 Task: Look for space in Kindu, Democratic Republic of the Congo from 15th June, 2023 to 21st June, 2023 for 5 adults in price range Rs.14000 to Rs.25000. Place can be entire place with 3 bedrooms having 3 beds and 3 bathrooms. Property type can be house, flat, guest house. Booking option can be shelf check-in. Required host language is English.
Action: Mouse moved to (474, 92)
Screenshot: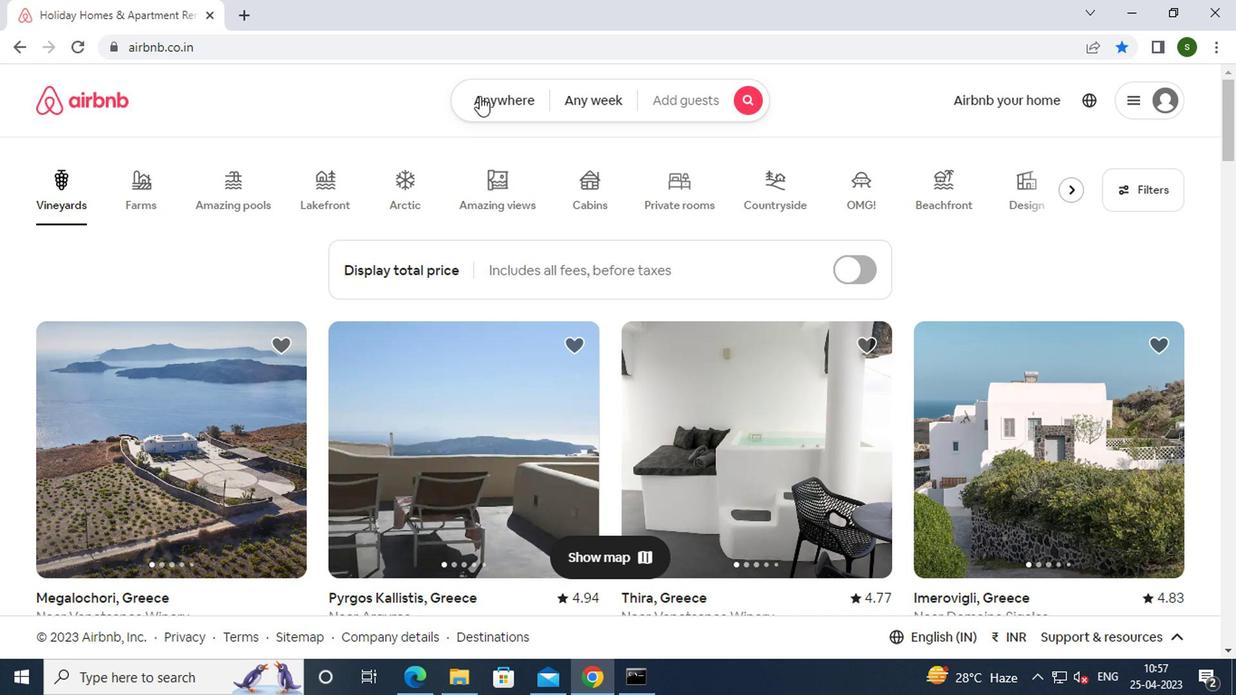 
Action: Mouse pressed left at (474, 92)
Screenshot: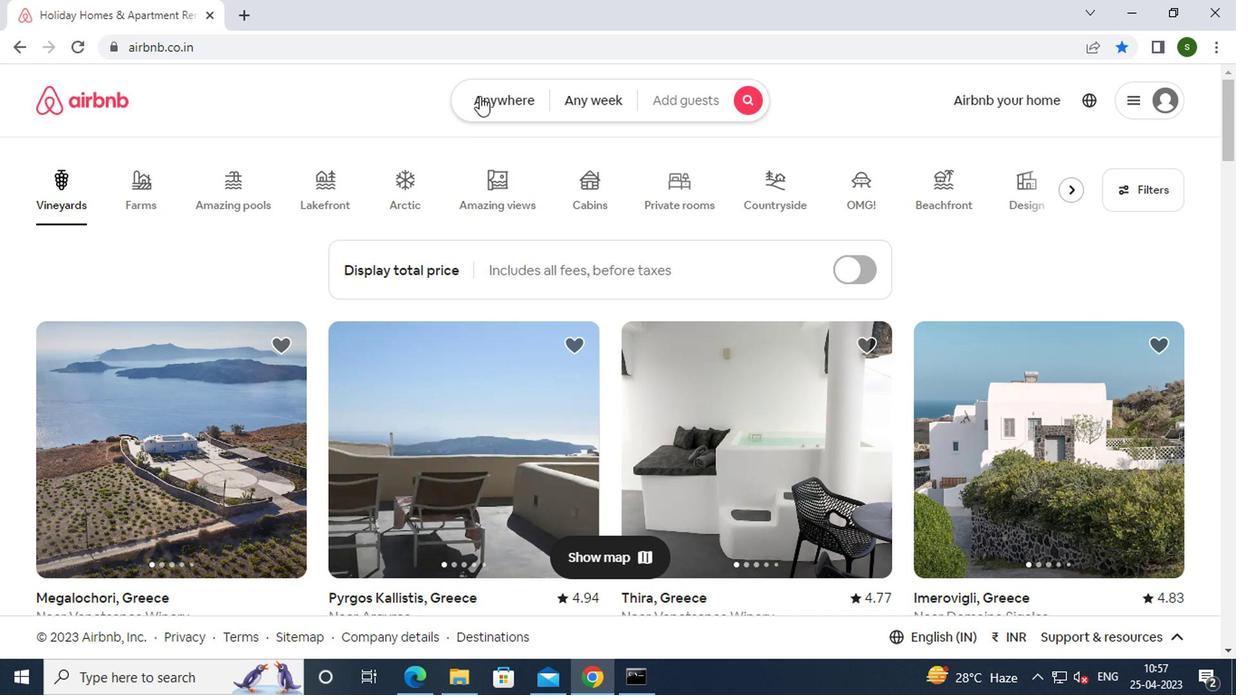 
Action: Mouse moved to (325, 177)
Screenshot: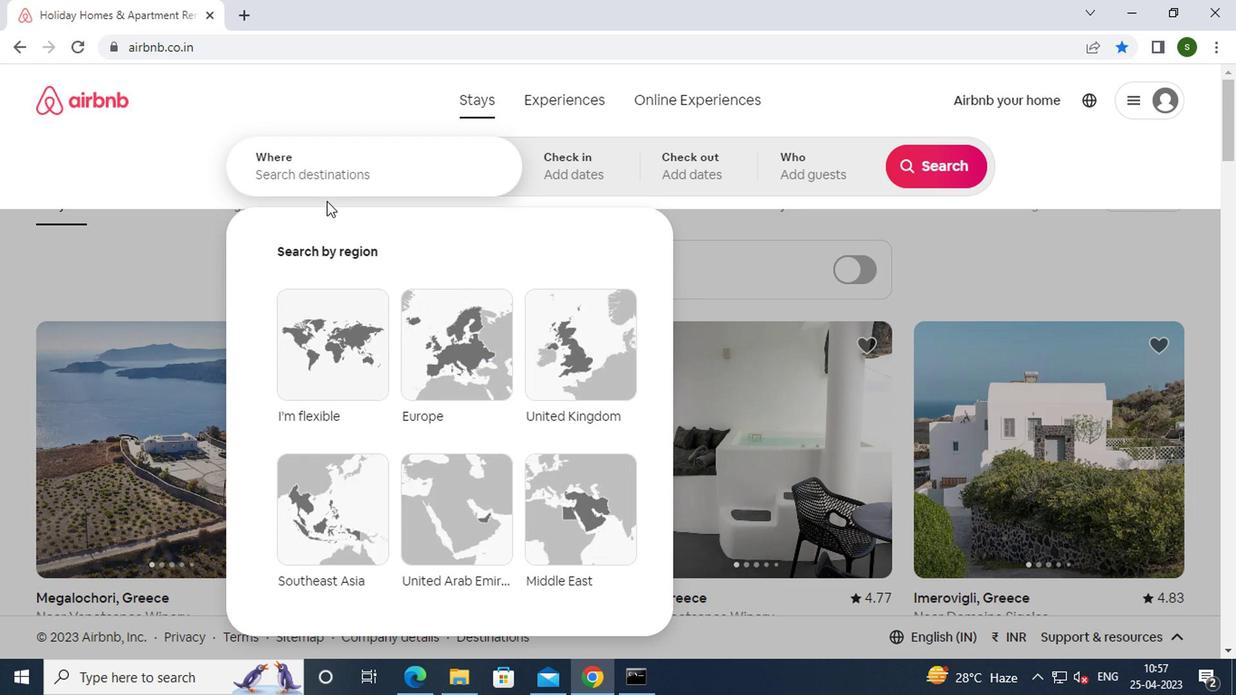 
Action: Mouse pressed left at (325, 177)
Screenshot: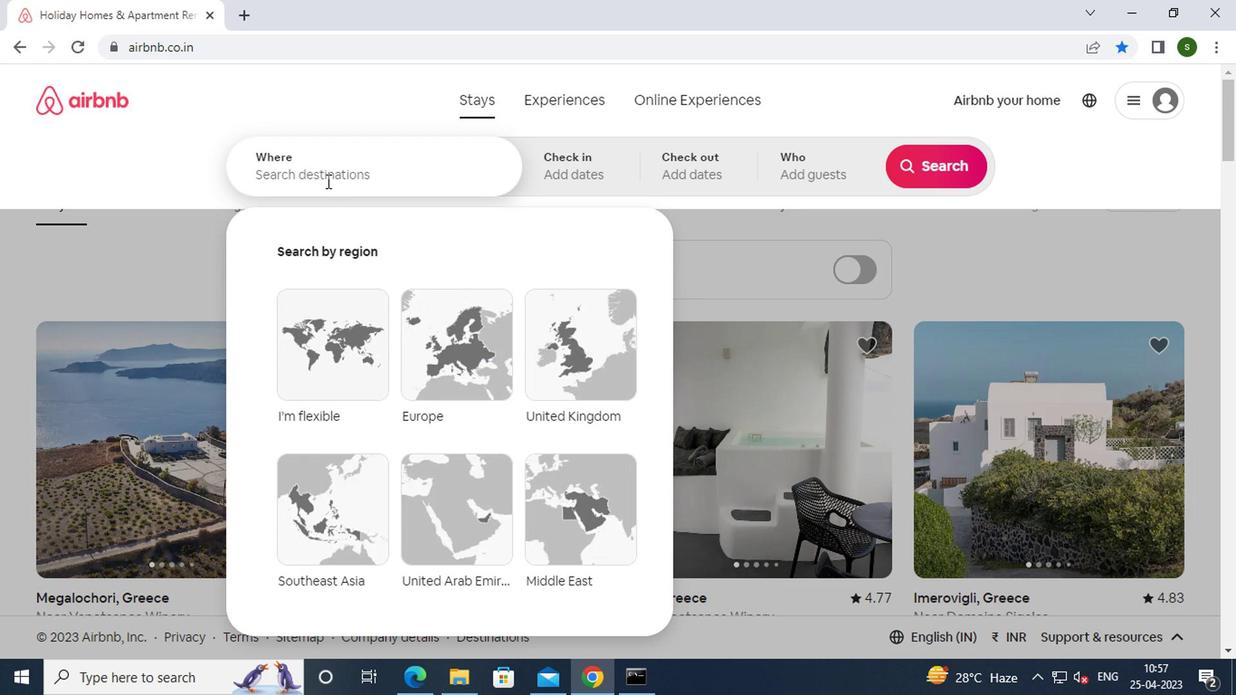 
Action: Key pressed k<Key.caps_lock>indu,
Screenshot: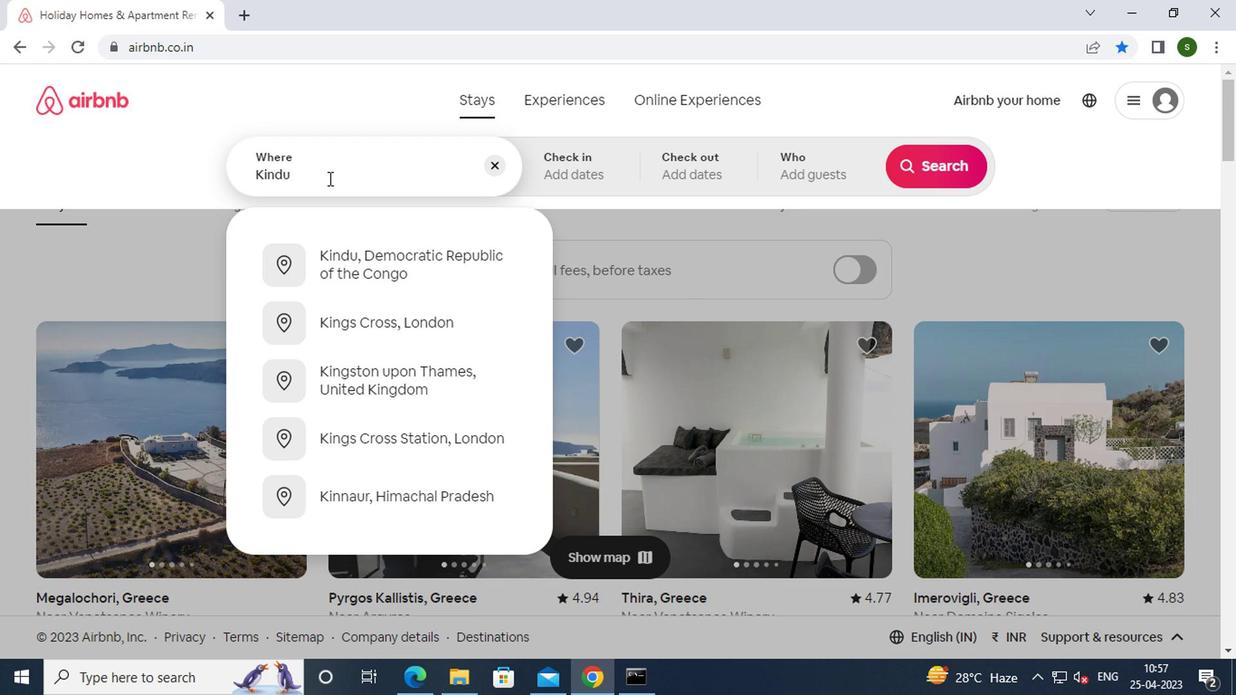 
Action: Mouse moved to (354, 266)
Screenshot: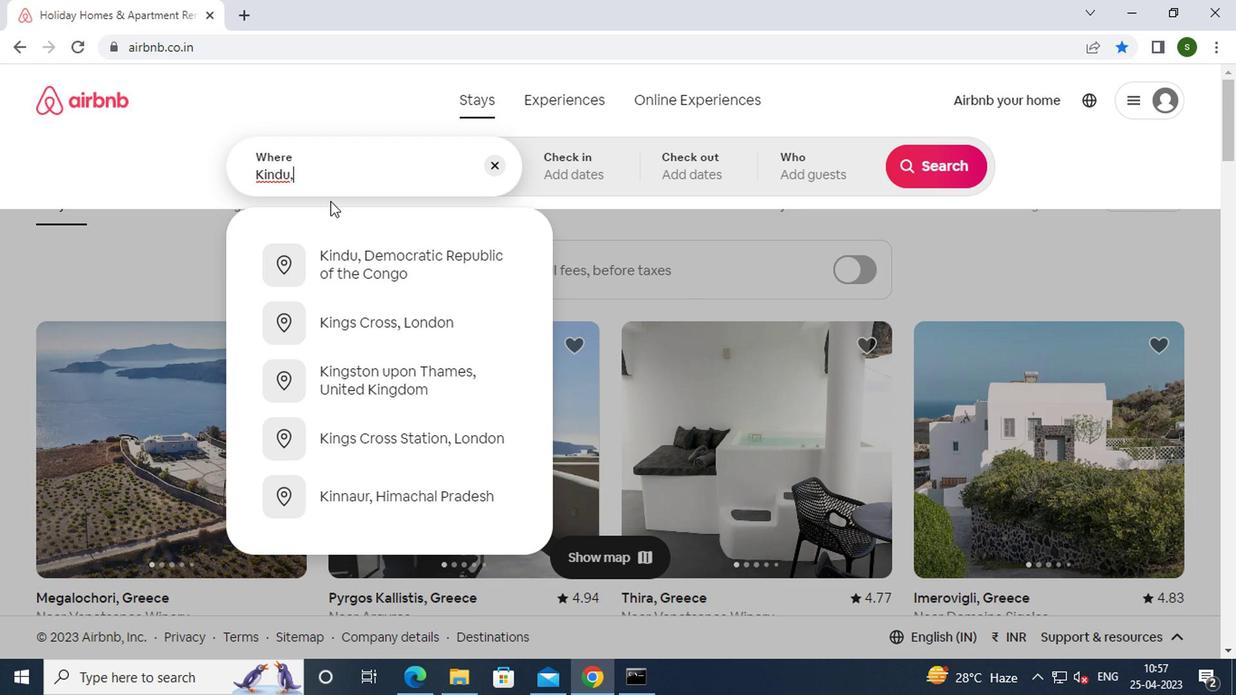 
Action: Mouse pressed left at (354, 266)
Screenshot: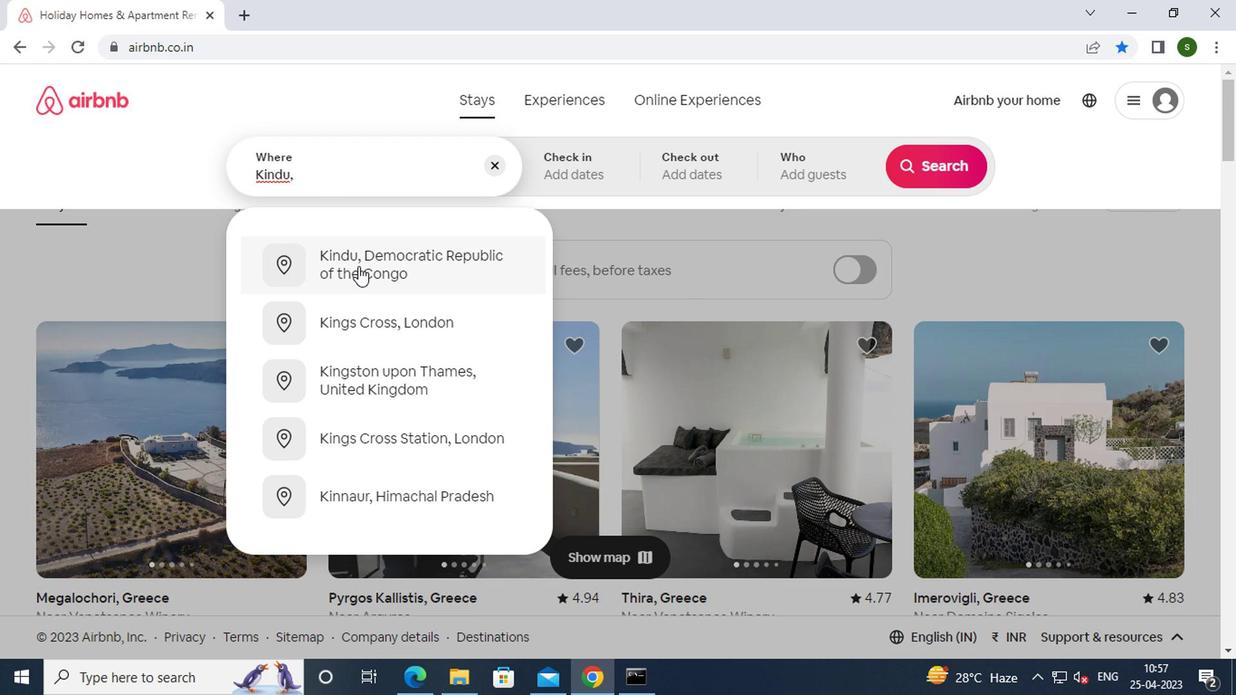 
Action: Mouse moved to (924, 308)
Screenshot: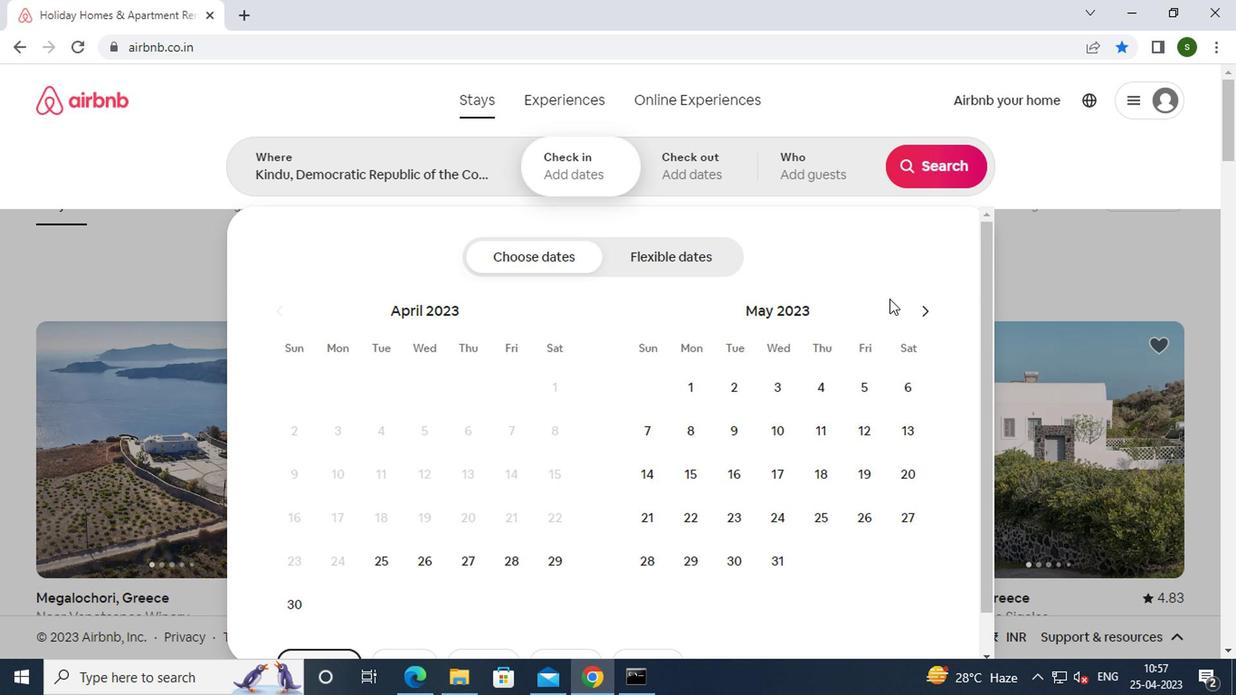 
Action: Mouse pressed left at (924, 308)
Screenshot: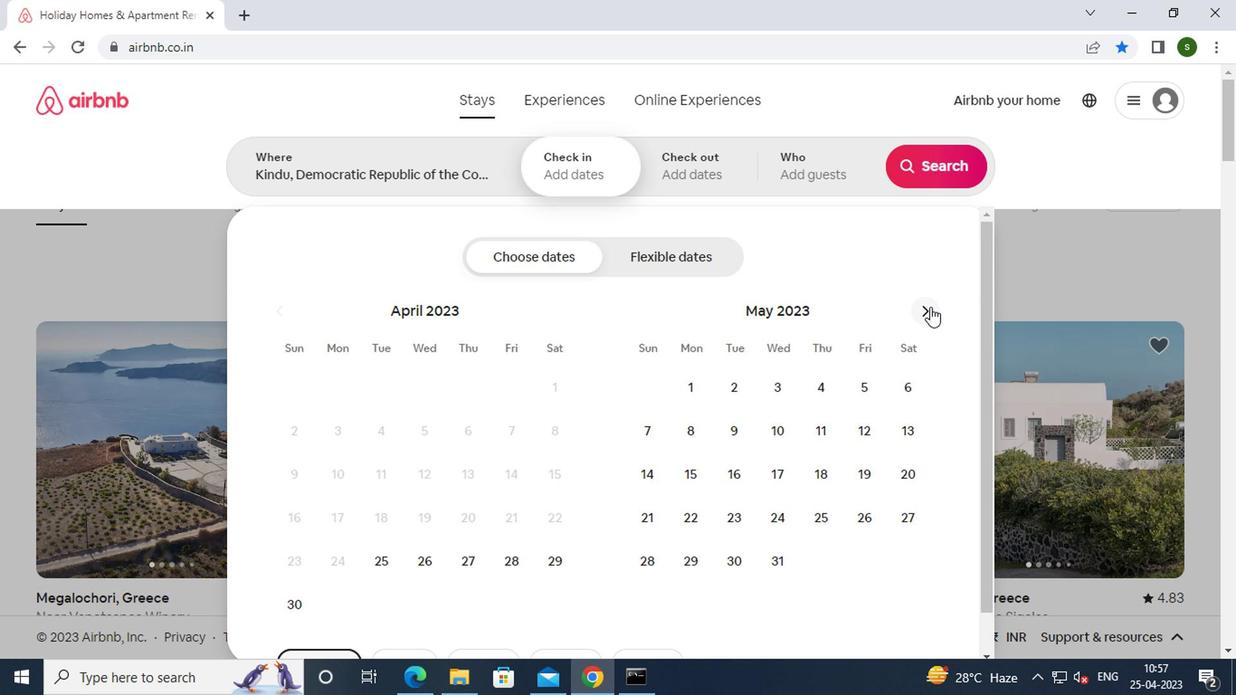 
Action: Mouse pressed left at (924, 308)
Screenshot: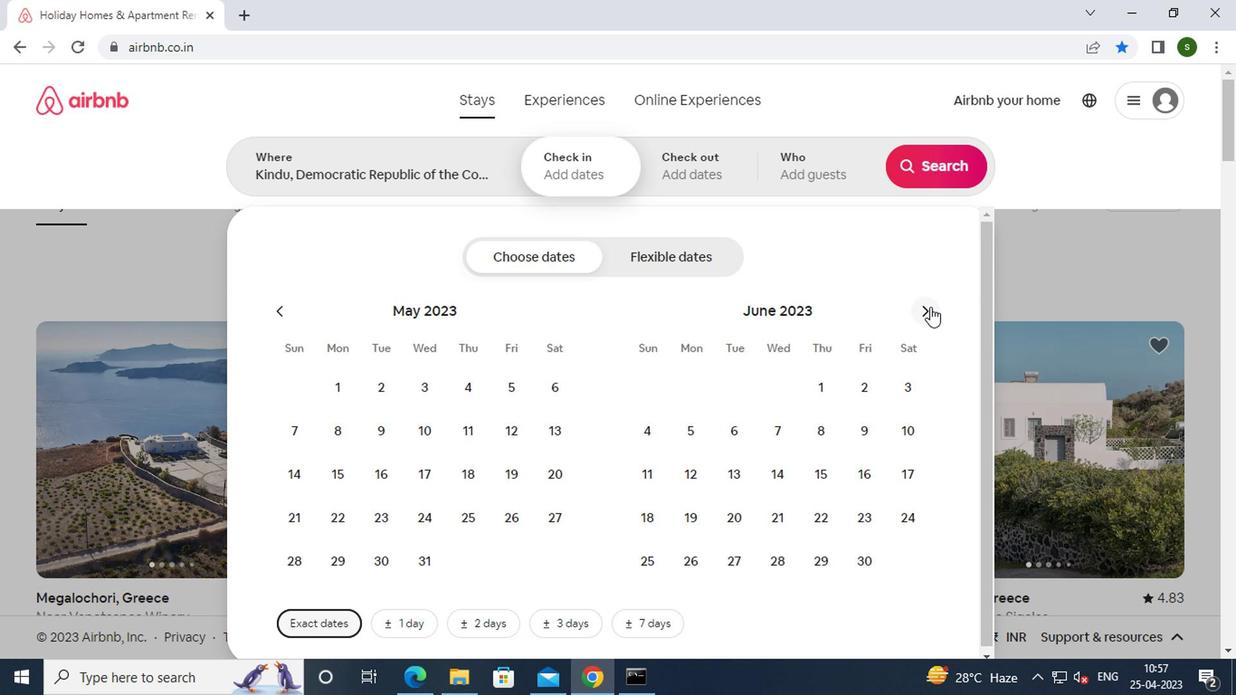 
Action: Mouse moved to (465, 473)
Screenshot: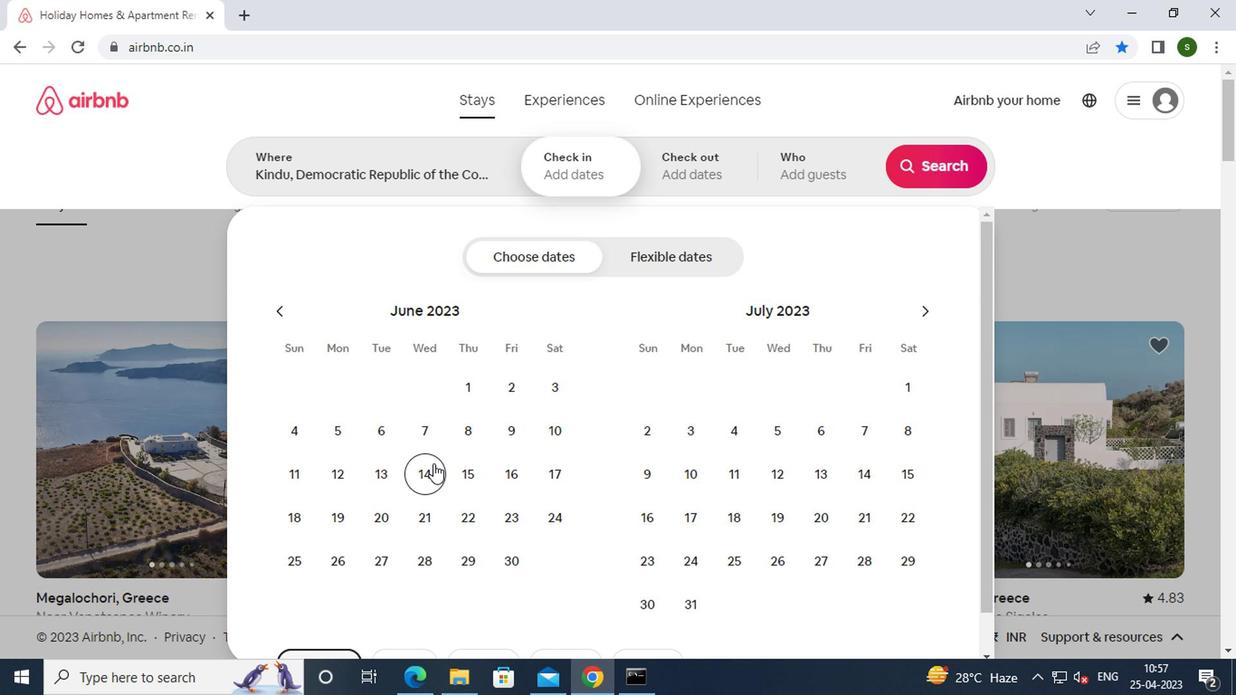 
Action: Mouse pressed left at (465, 473)
Screenshot: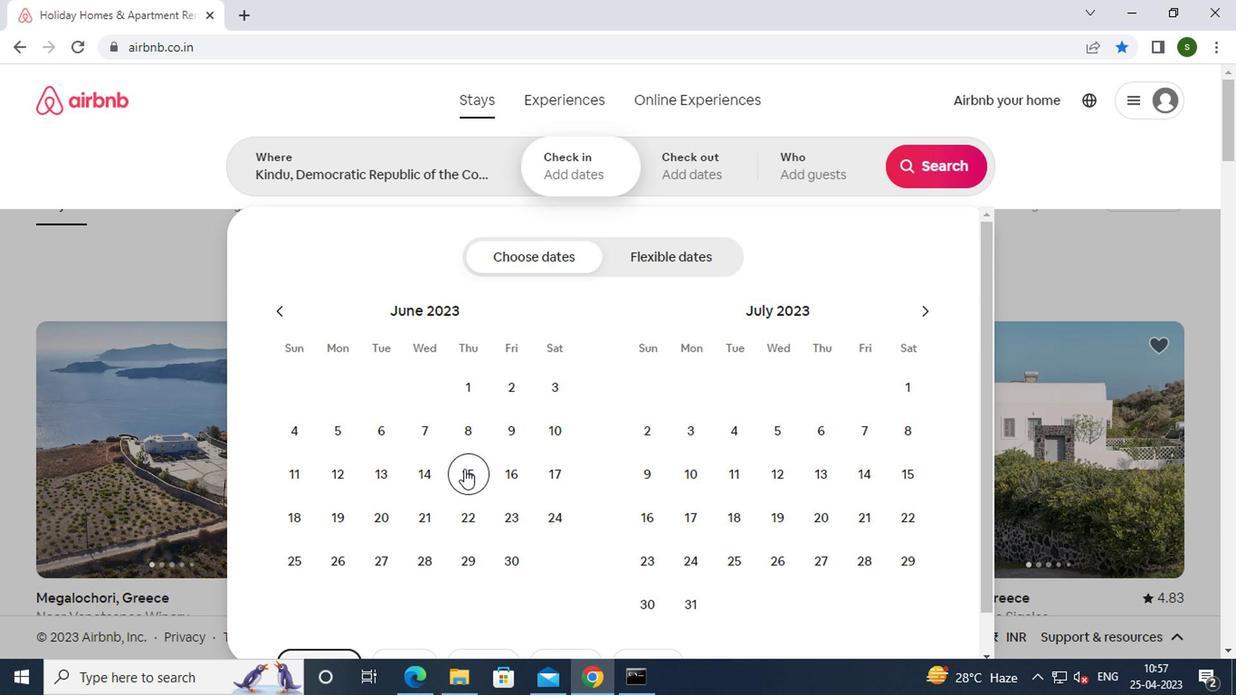 
Action: Mouse moved to (425, 521)
Screenshot: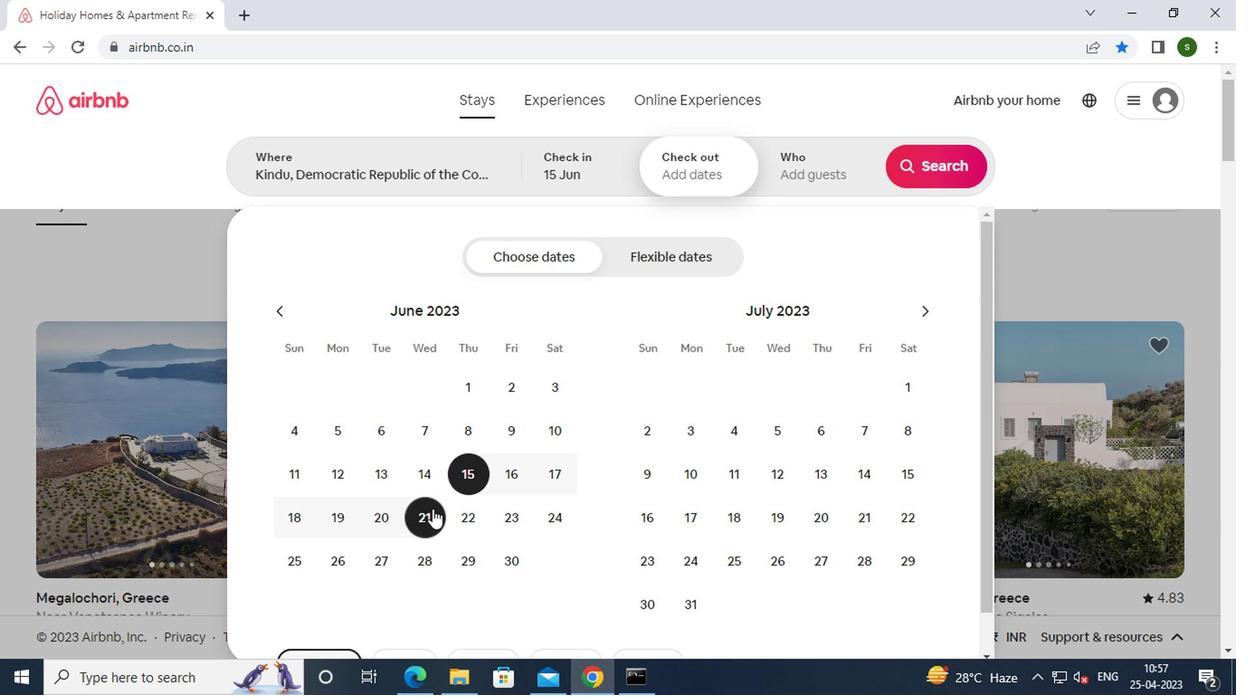 
Action: Mouse pressed left at (425, 521)
Screenshot: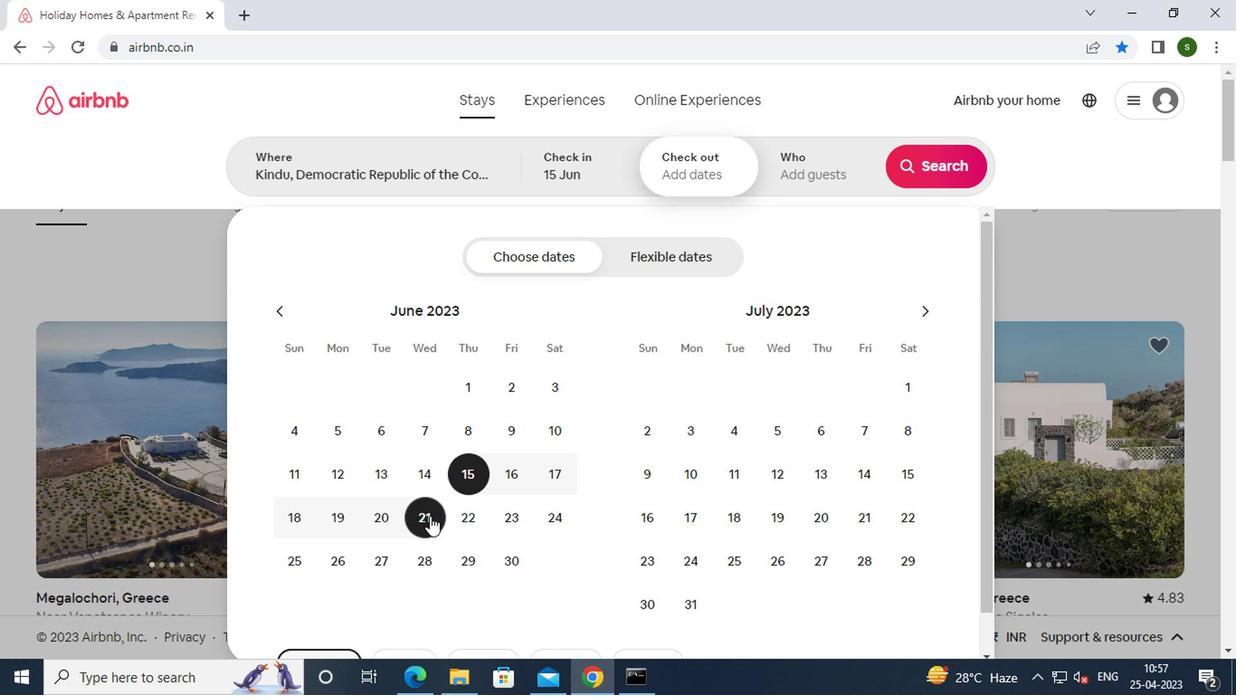 
Action: Mouse moved to (824, 174)
Screenshot: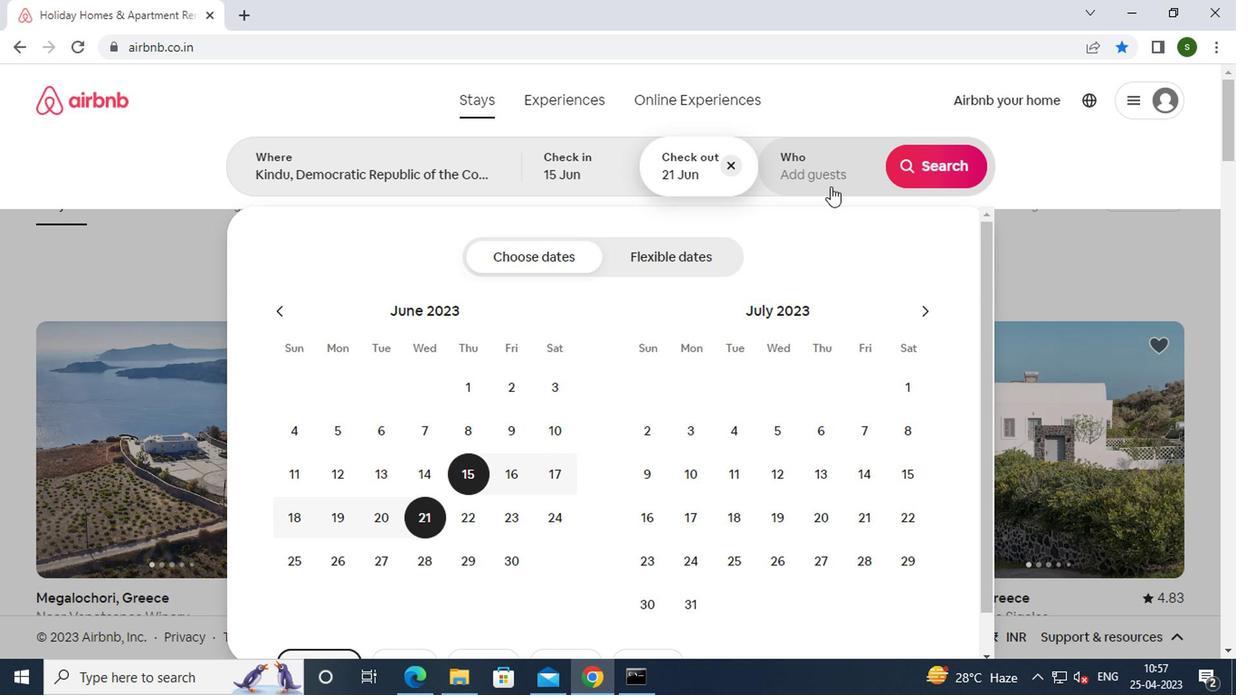 
Action: Mouse pressed left at (824, 174)
Screenshot: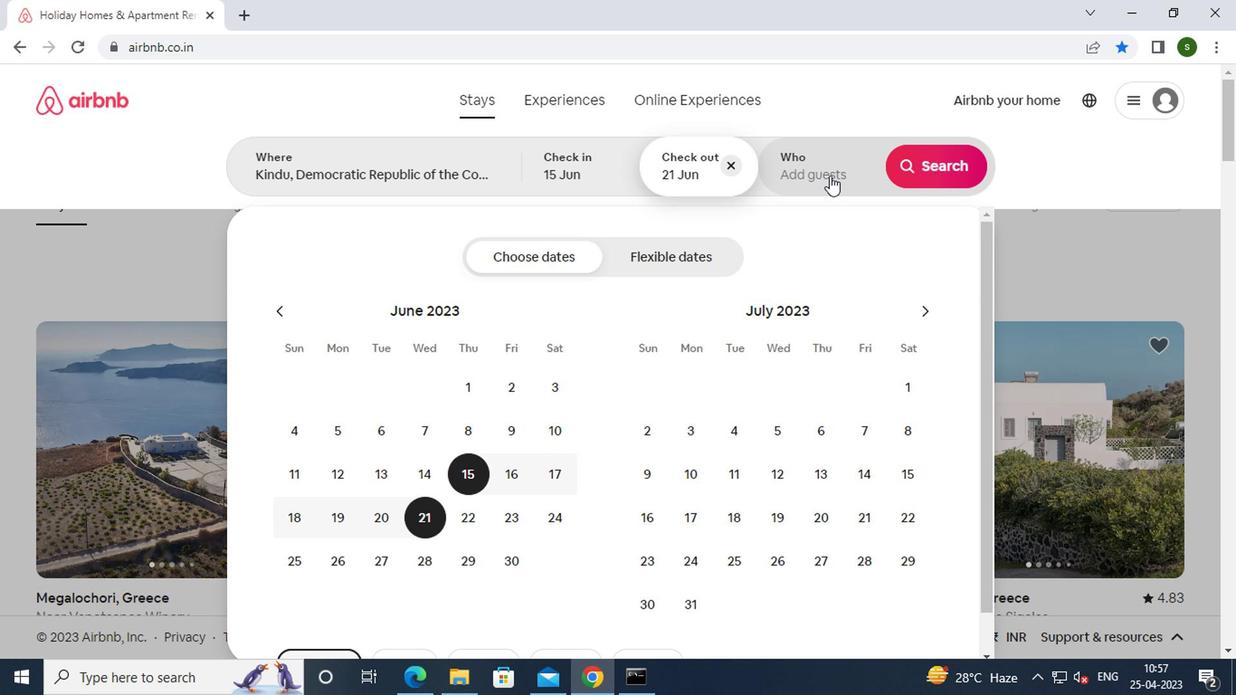 
Action: Mouse moved to (931, 257)
Screenshot: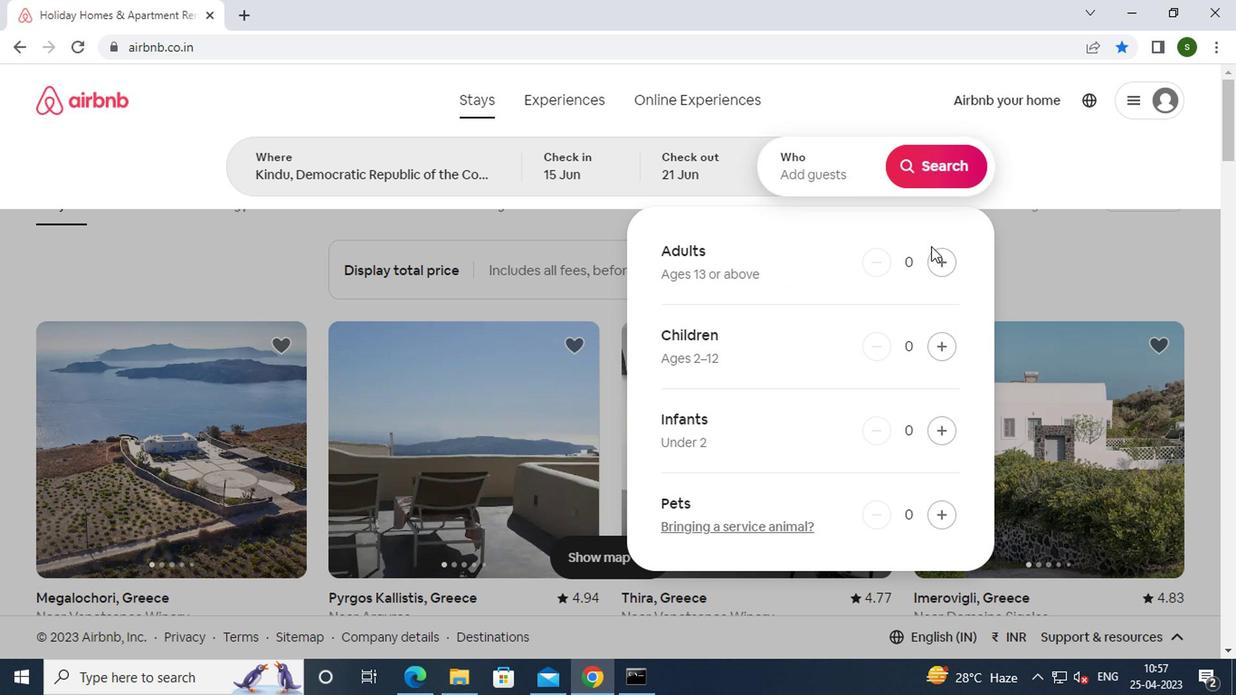 
Action: Mouse pressed left at (931, 257)
Screenshot: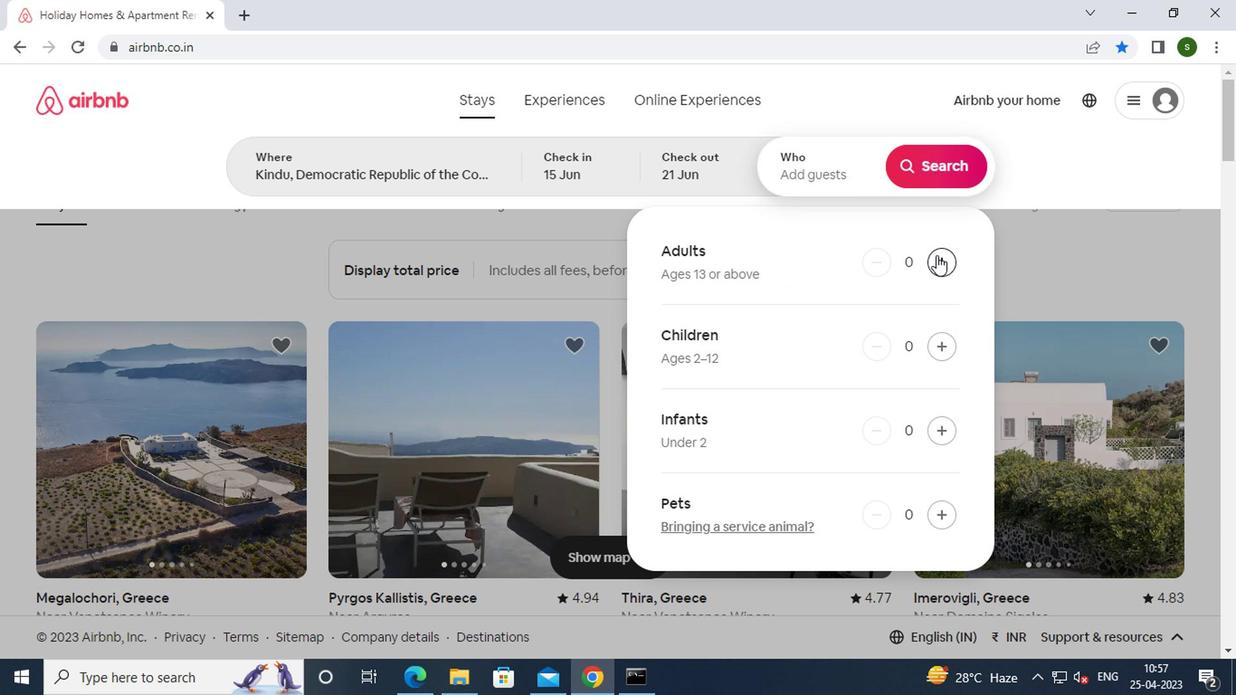 
Action: Mouse pressed left at (931, 257)
Screenshot: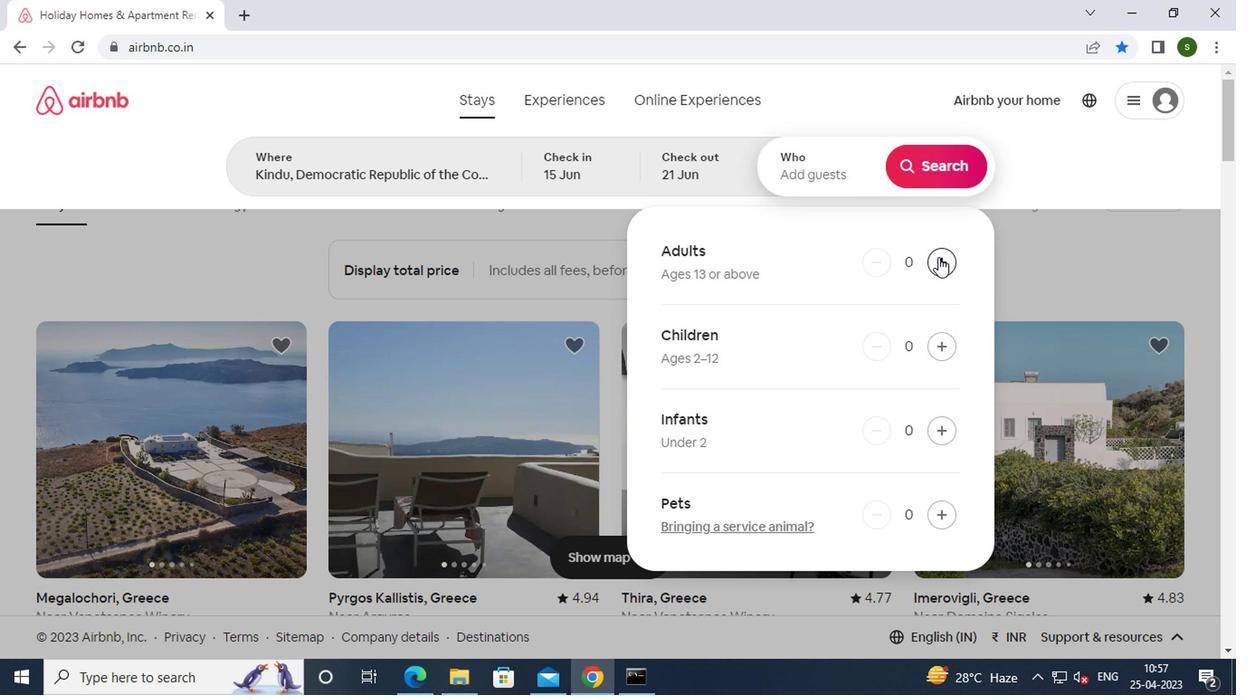 
Action: Mouse pressed left at (931, 257)
Screenshot: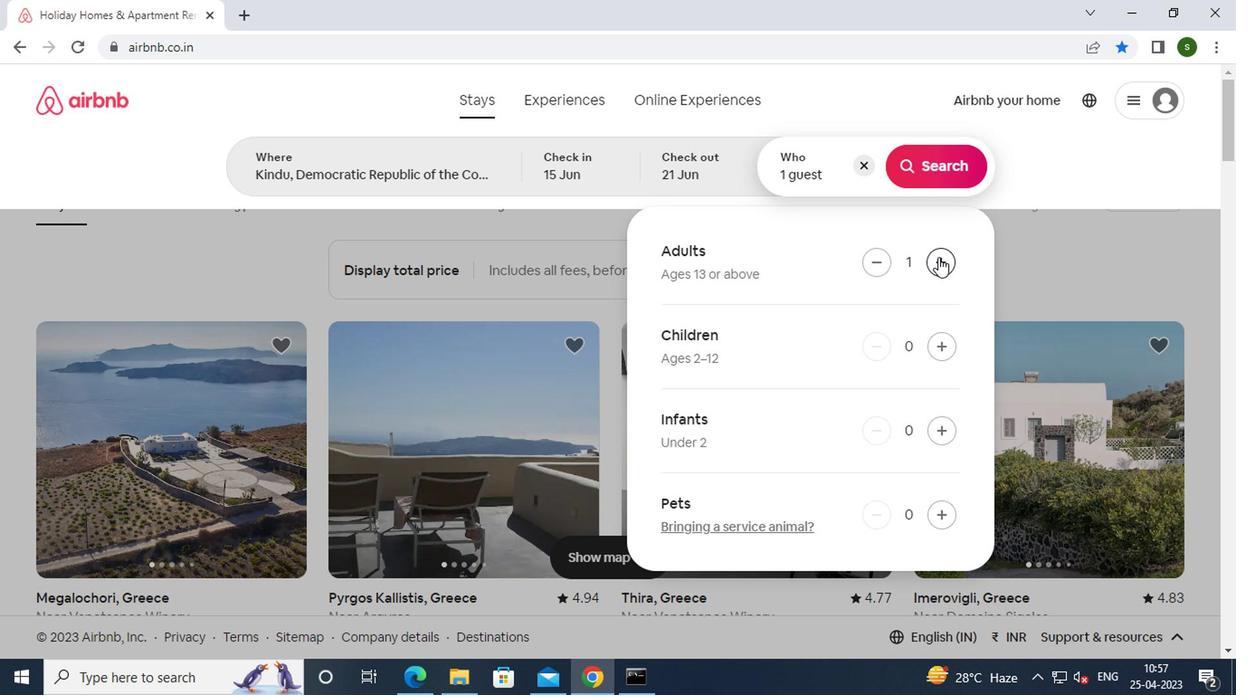 
Action: Mouse pressed left at (931, 257)
Screenshot: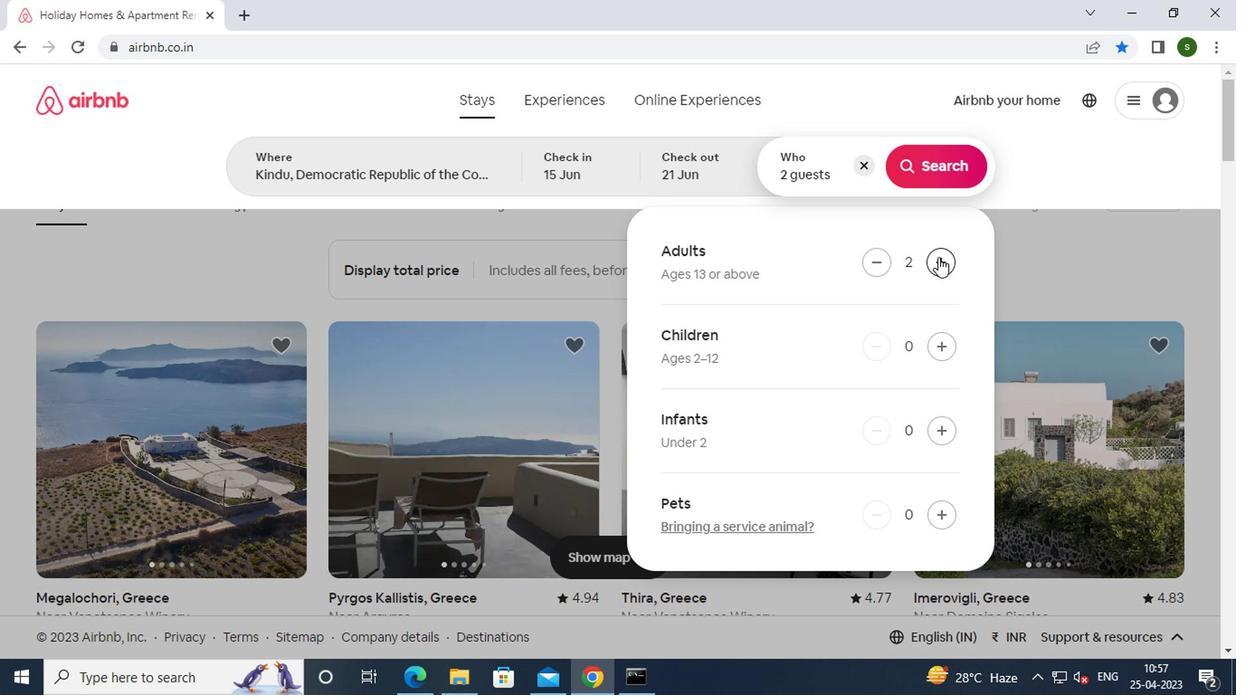 
Action: Mouse pressed left at (931, 257)
Screenshot: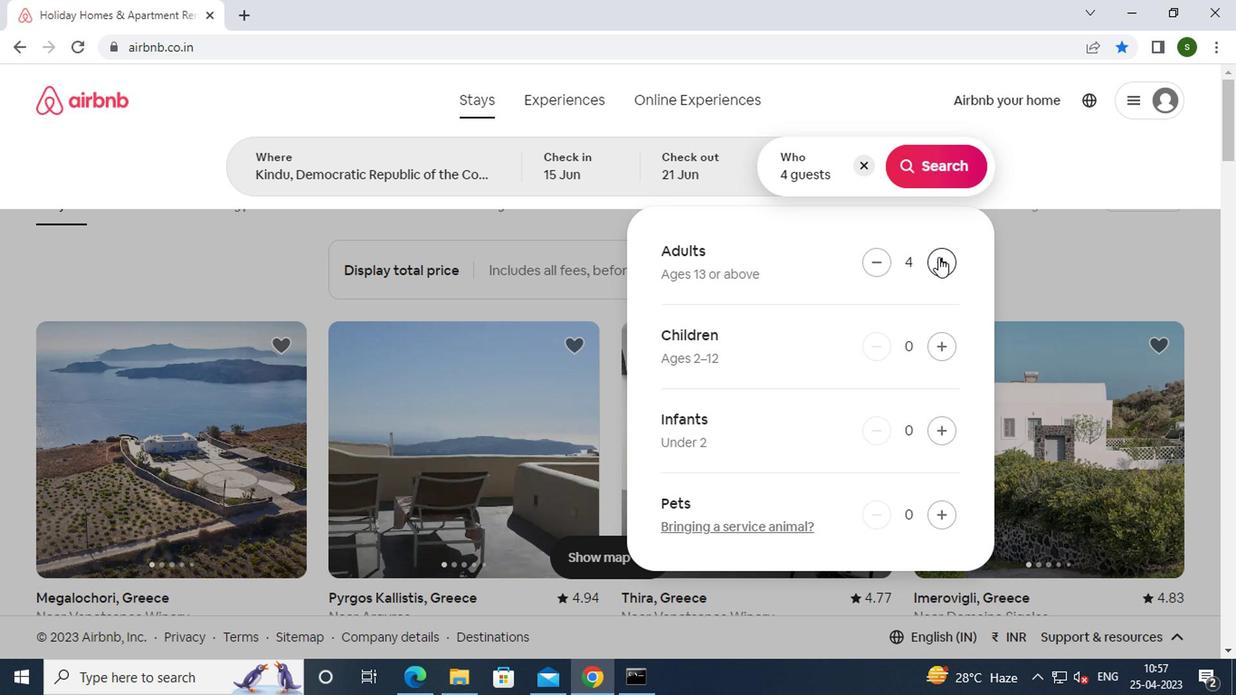 
Action: Mouse moved to (935, 170)
Screenshot: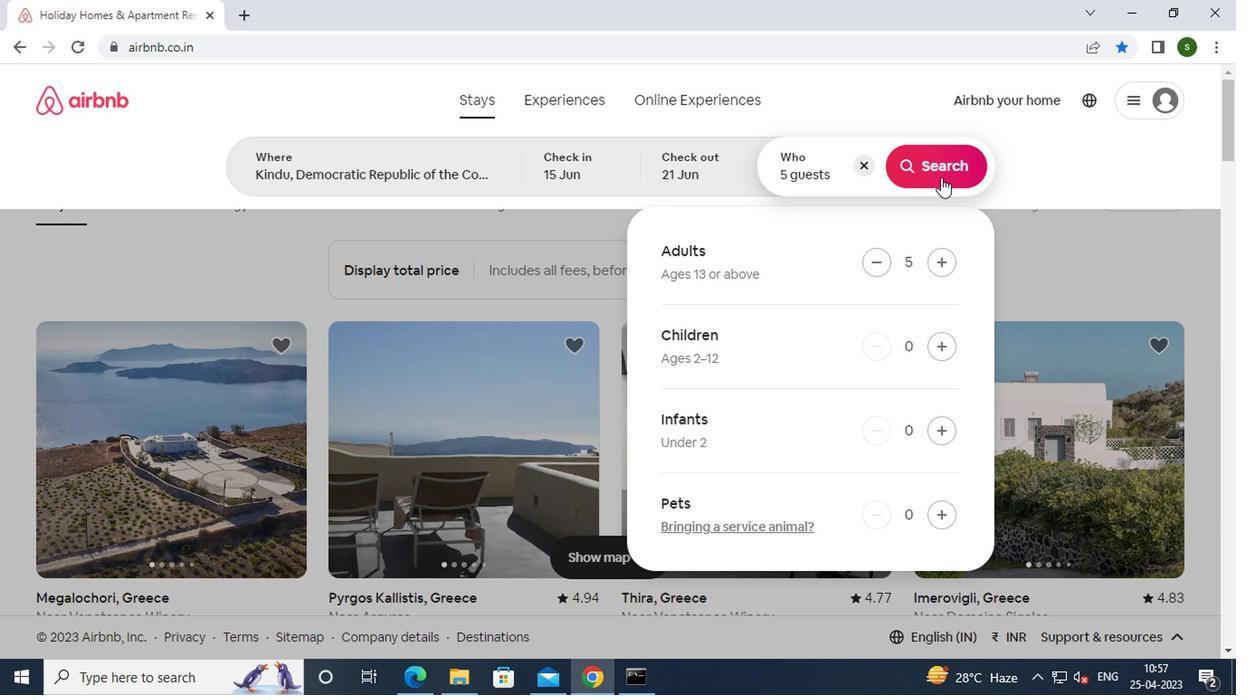 
Action: Mouse pressed left at (935, 170)
Screenshot: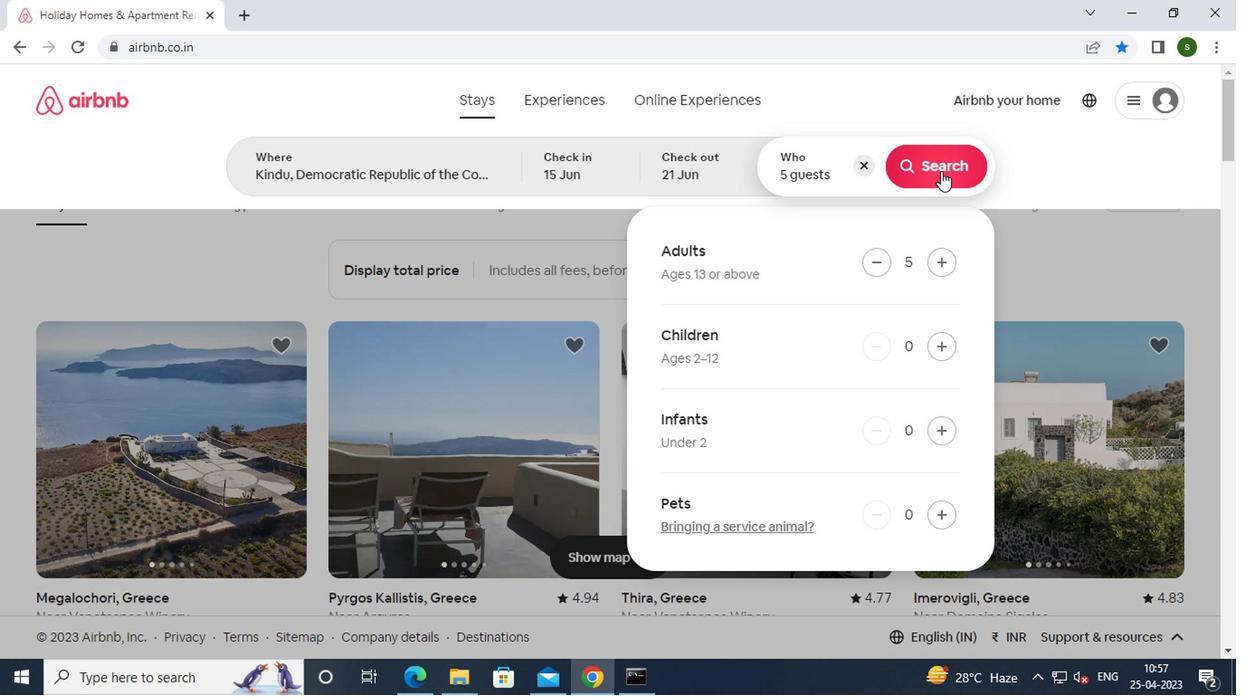 
Action: Mouse moved to (1138, 167)
Screenshot: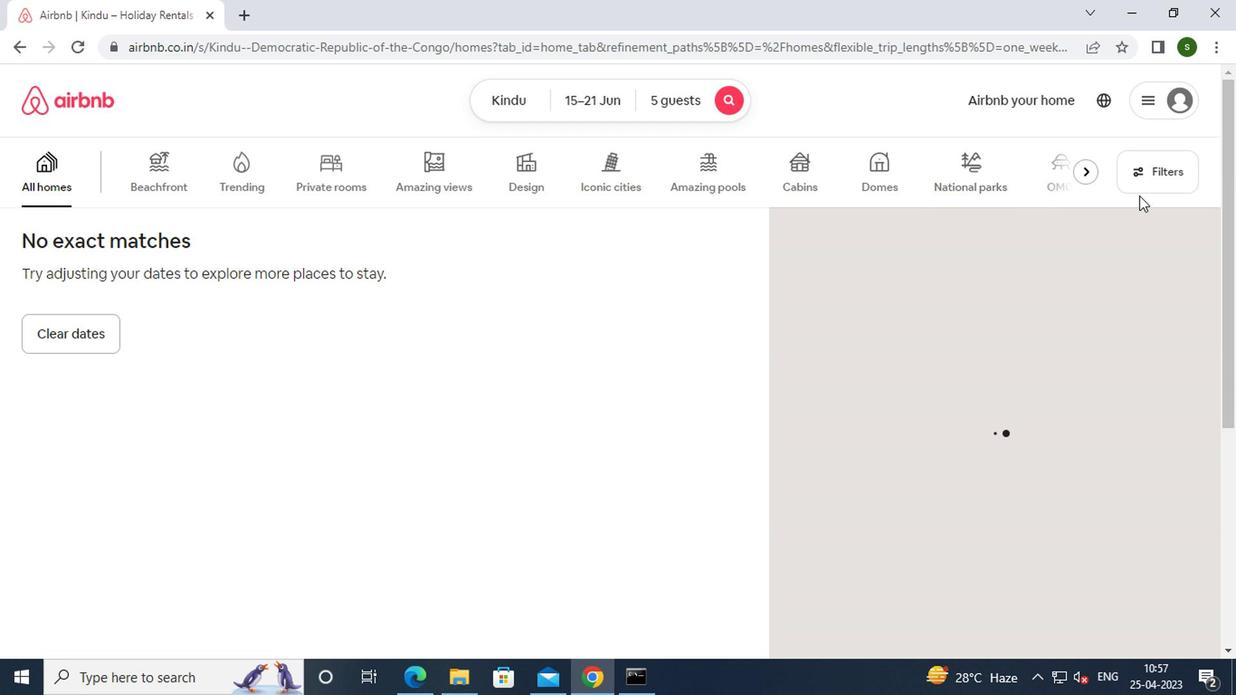 
Action: Mouse pressed left at (1138, 167)
Screenshot: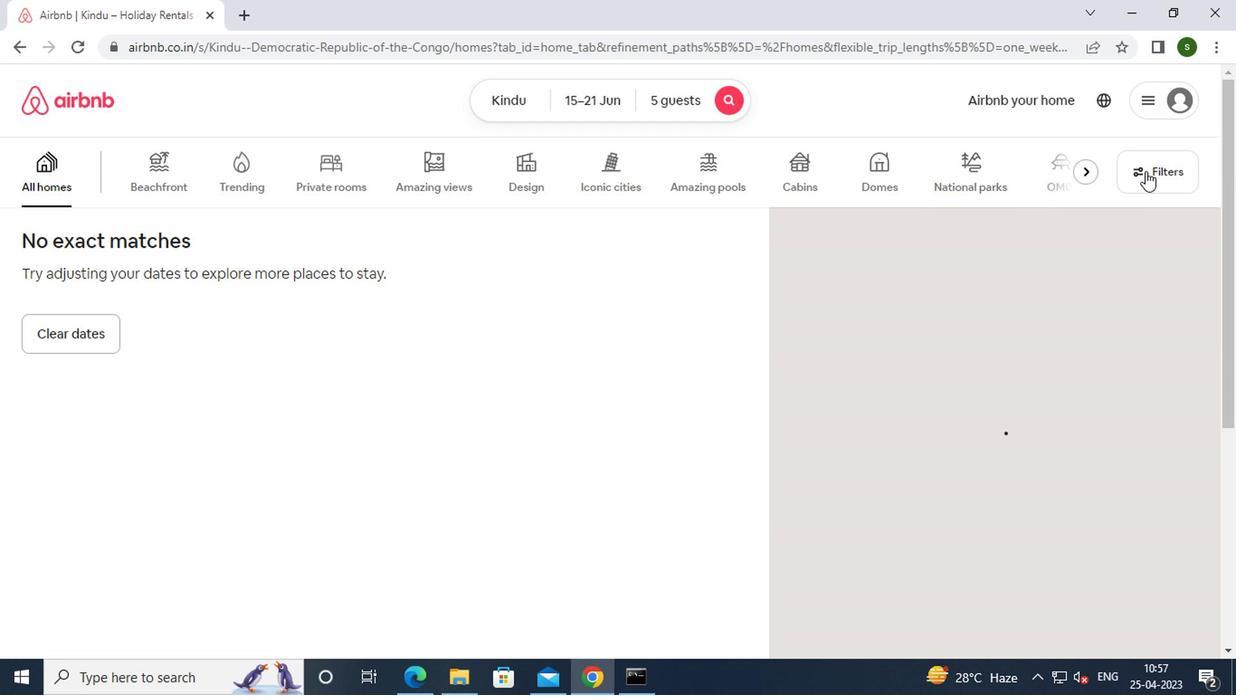 
Action: Mouse moved to (411, 286)
Screenshot: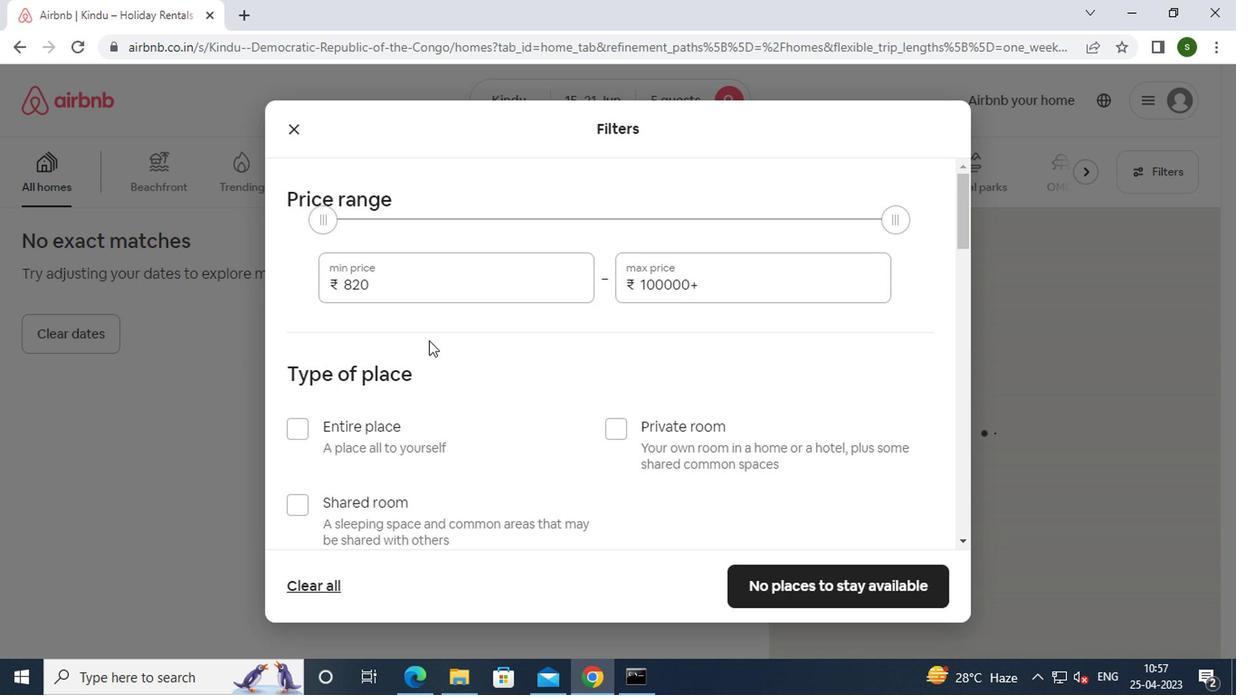 
Action: Mouse pressed left at (411, 286)
Screenshot: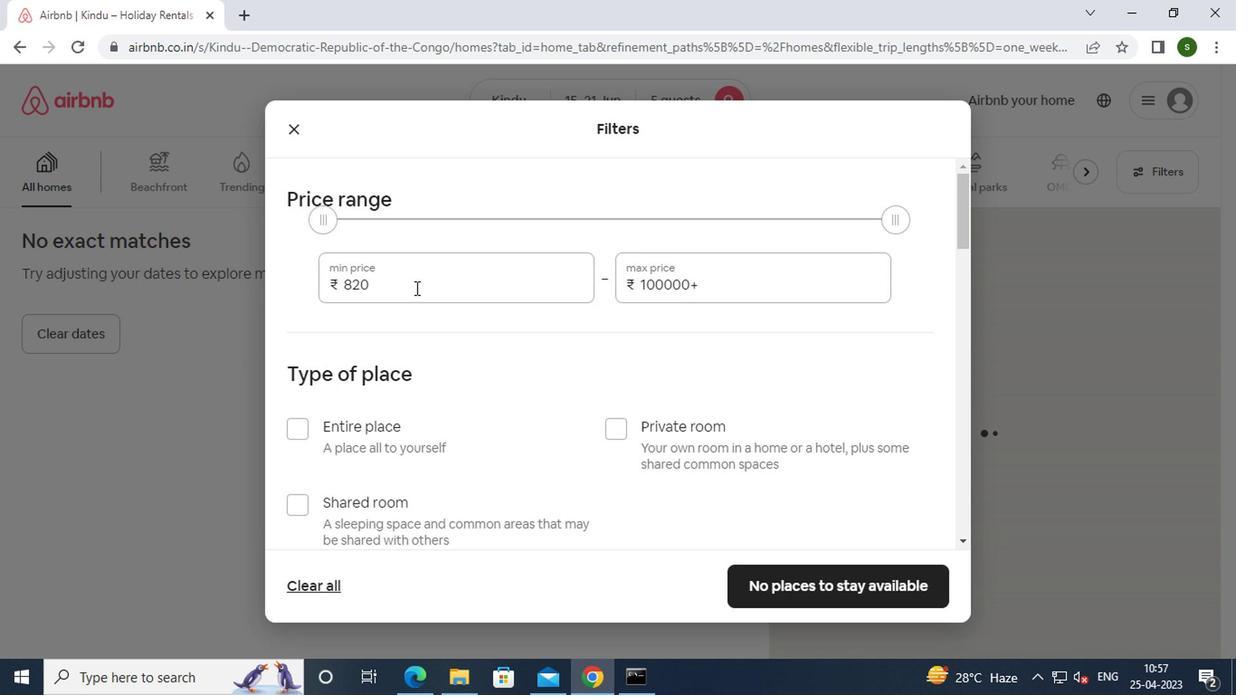 
Action: Mouse moved to (411, 285)
Screenshot: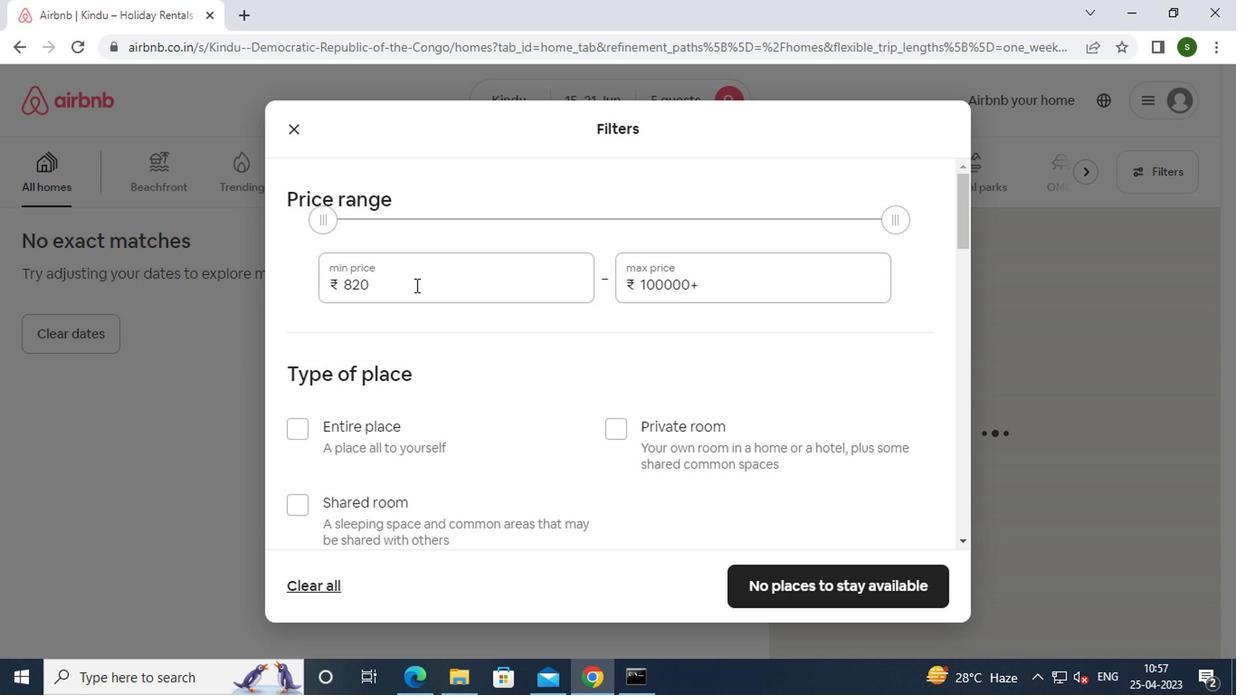 
Action: Key pressed <Key.backspace><Key.backspace><Key.backspace><Key.backspace>14000
Screenshot: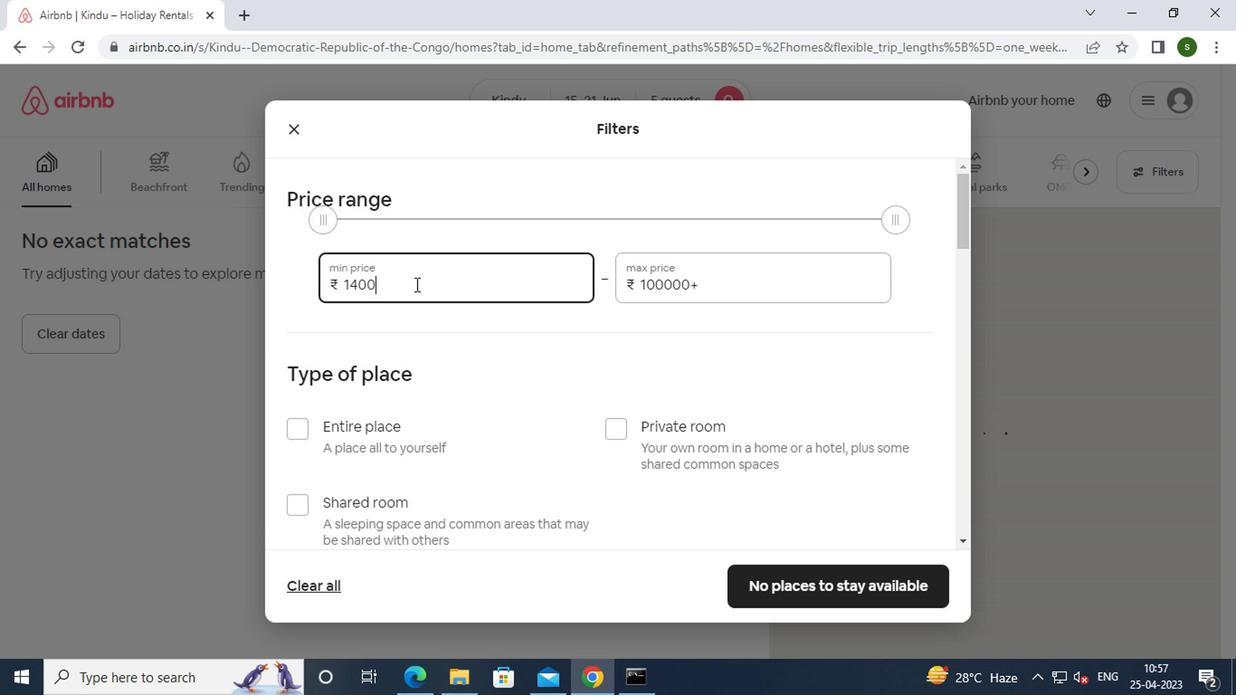 
Action: Mouse moved to (715, 287)
Screenshot: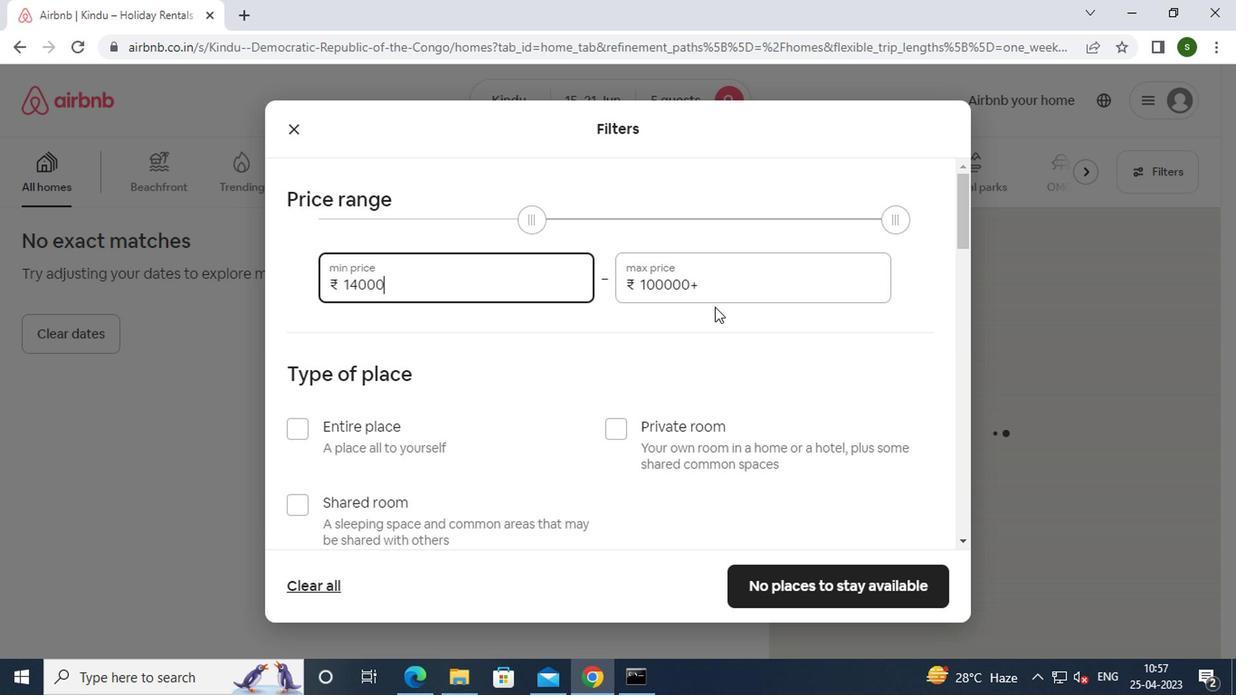 
Action: Mouse pressed left at (715, 287)
Screenshot: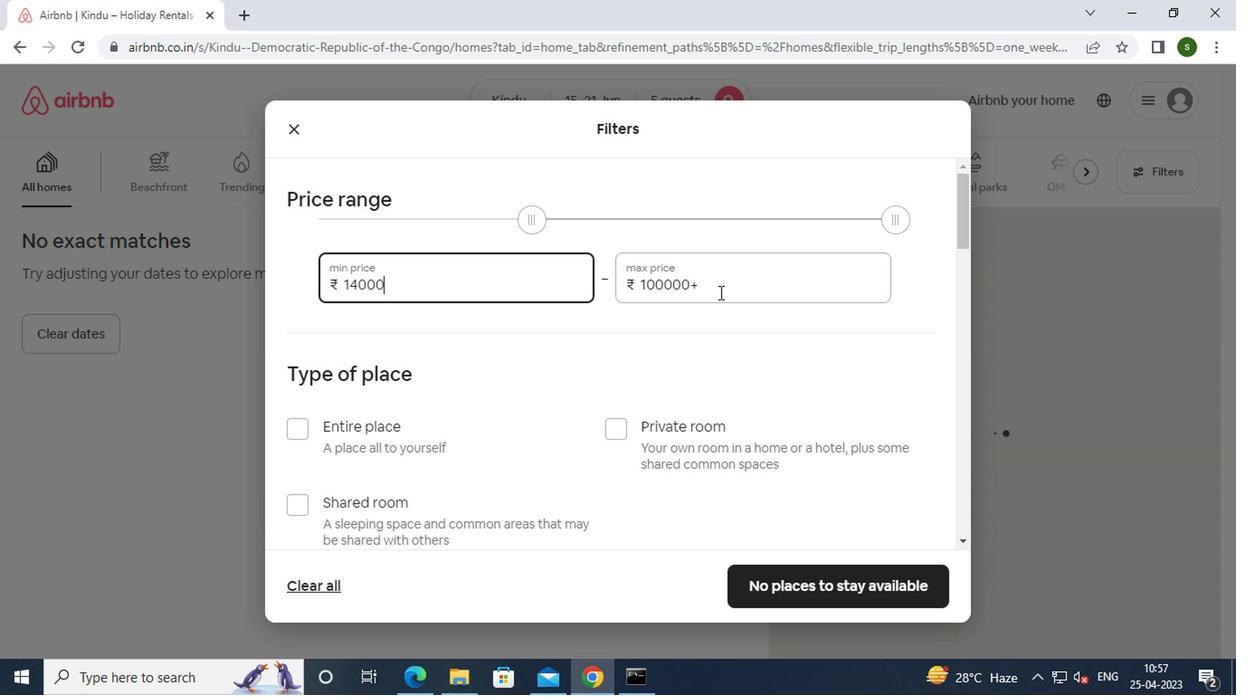 
Action: Mouse moved to (715, 287)
Screenshot: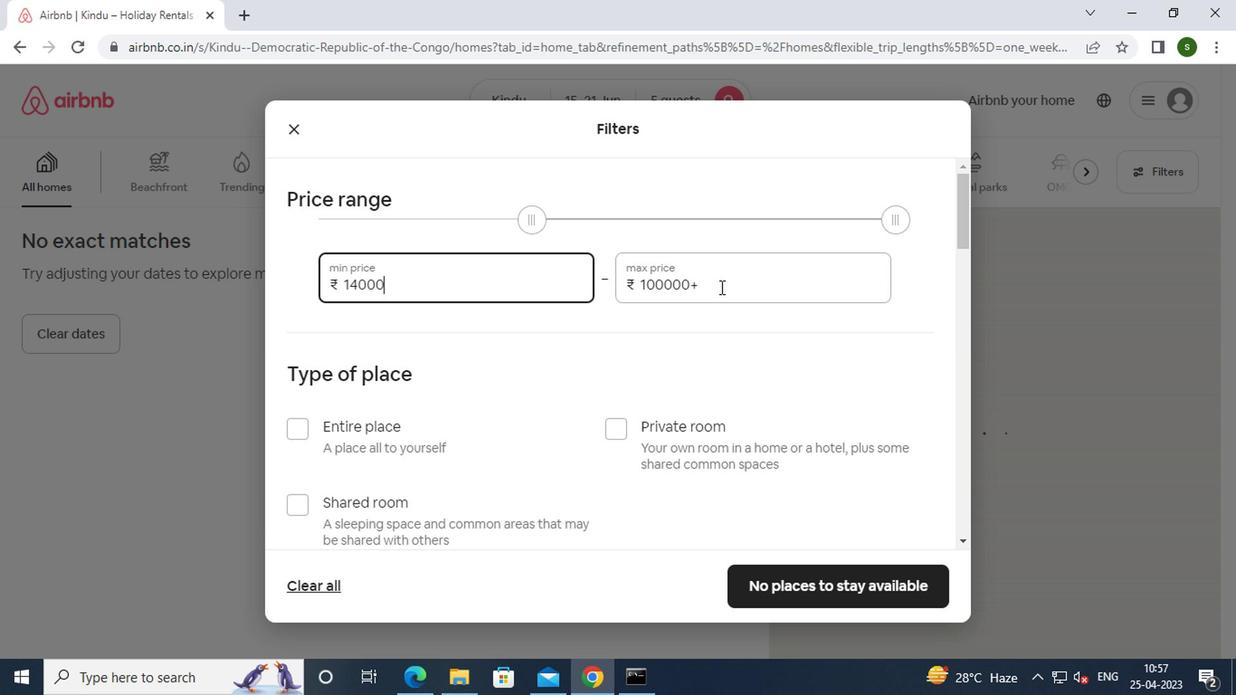 
Action: Key pressed <Key.backspace><Key.backspace><Key.backspace><Key.backspace><Key.backspace><Key.backspace><Key.backspace><Key.backspace><Key.backspace><Key.backspace><Key.backspace><Key.backspace><Key.backspace>25000
Screenshot: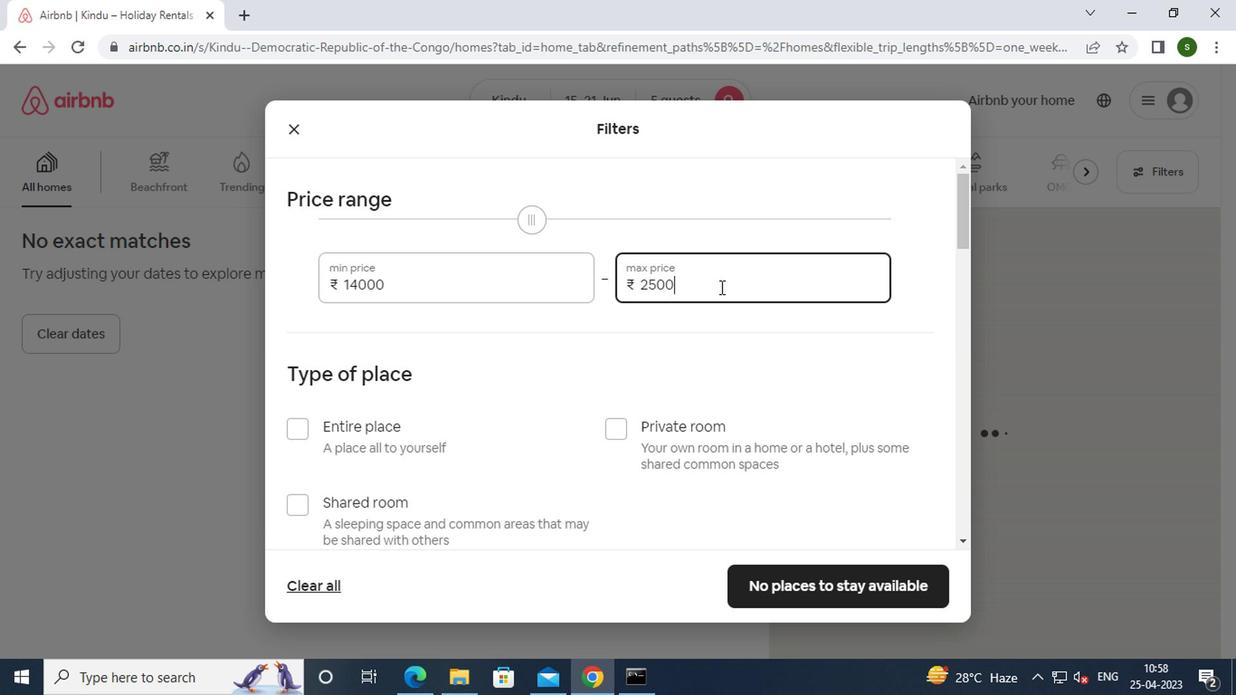 
Action: Mouse moved to (598, 345)
Screenshot: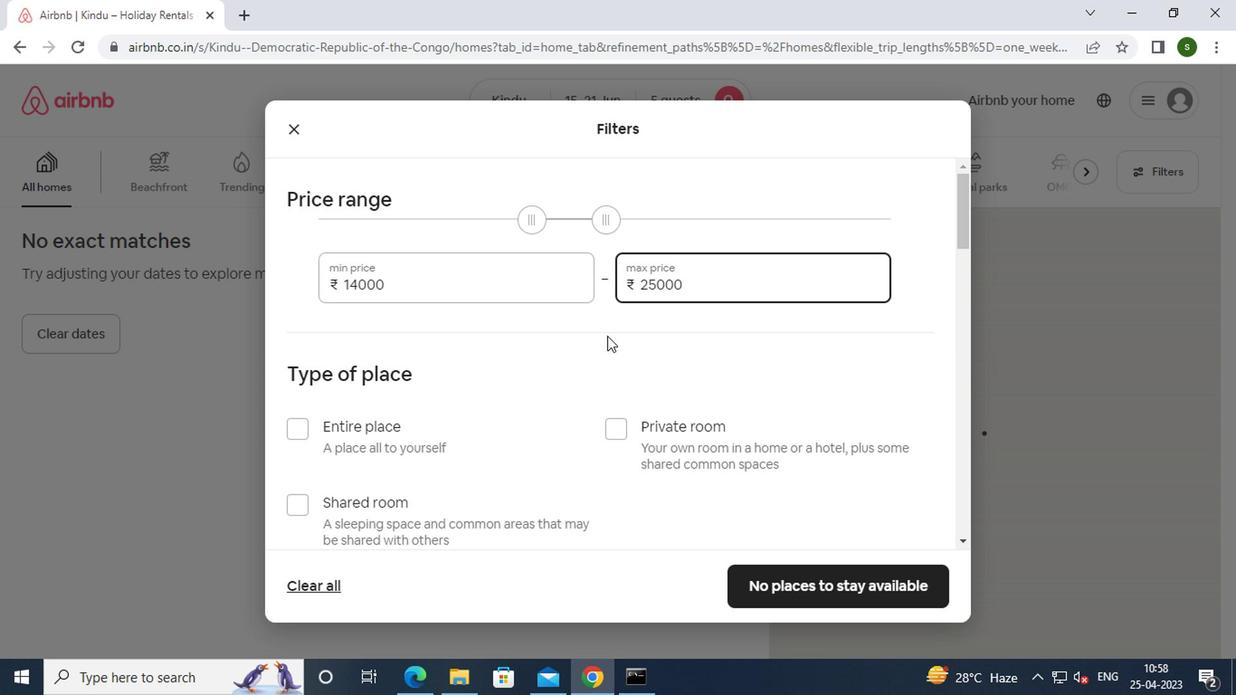 
Action: Mouse scrolled (598, 344) with delta (0, 0)
Screenshot: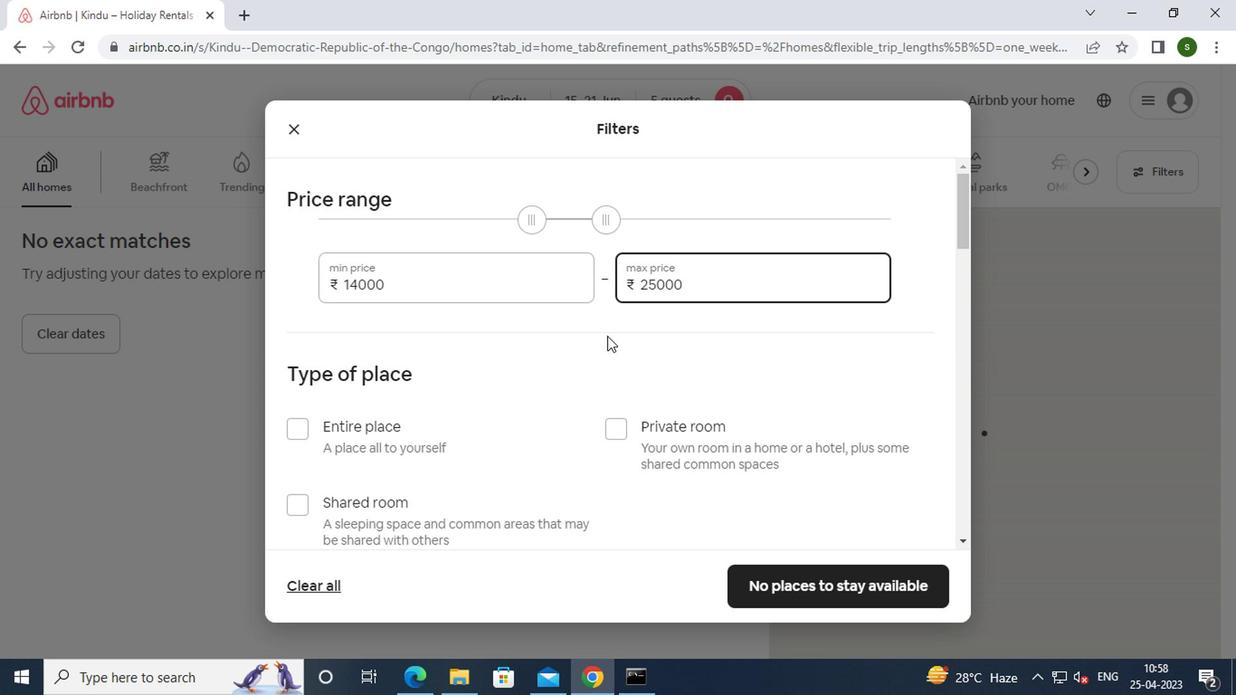 
Action: Mouse moved to (329, 345)
Screenshot: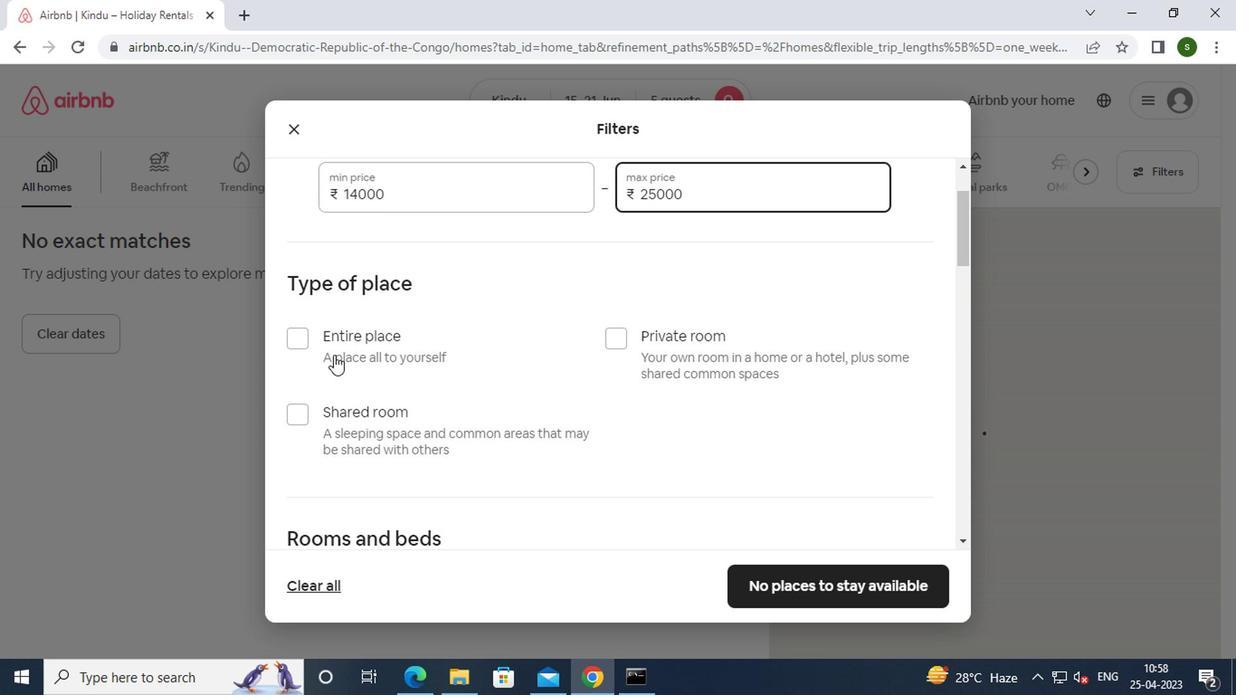 
Action: Mouse pressed left at (329, 345)
Screenshot: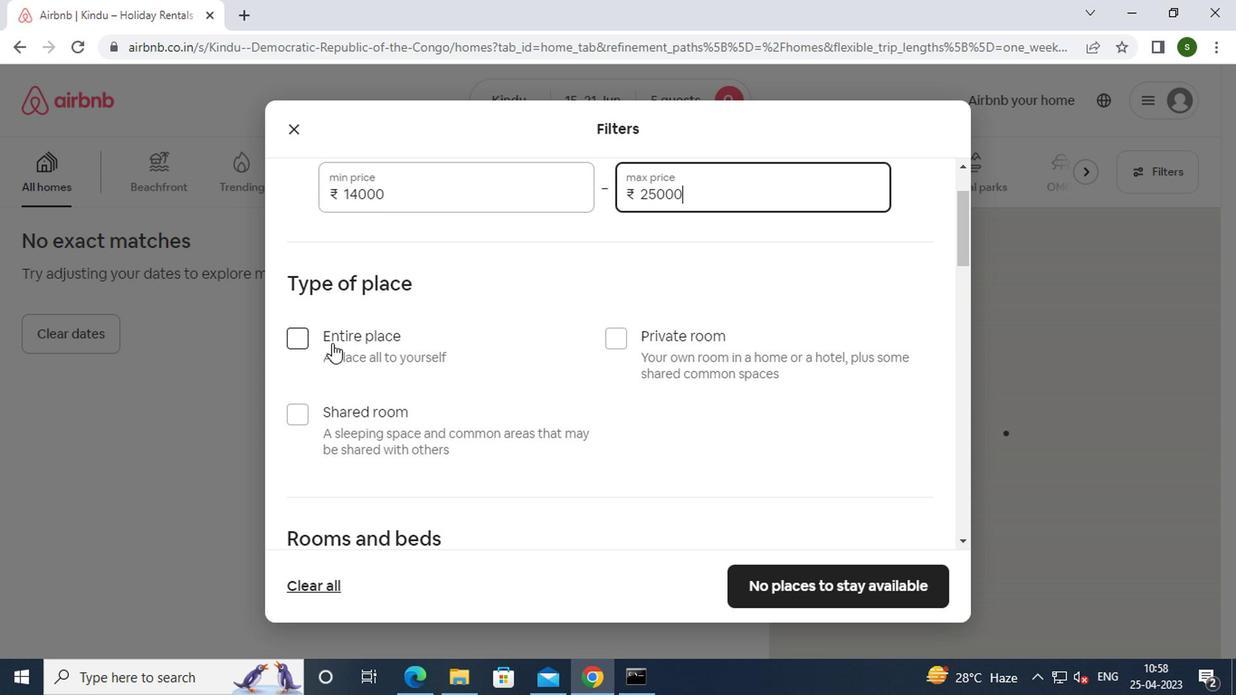 
Action: Mouse moved to (460, 341)
Screenshot: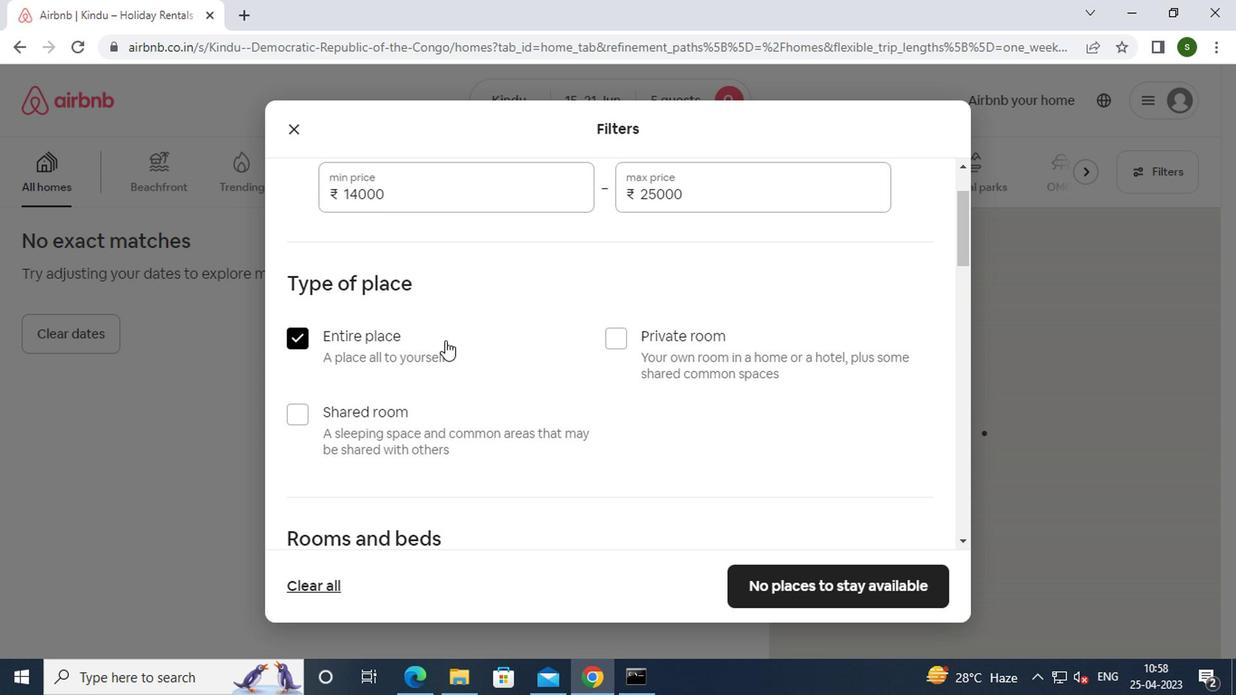 
Action: Mouse scrolled (460, 340) with delta (0, 0)
Screenshot: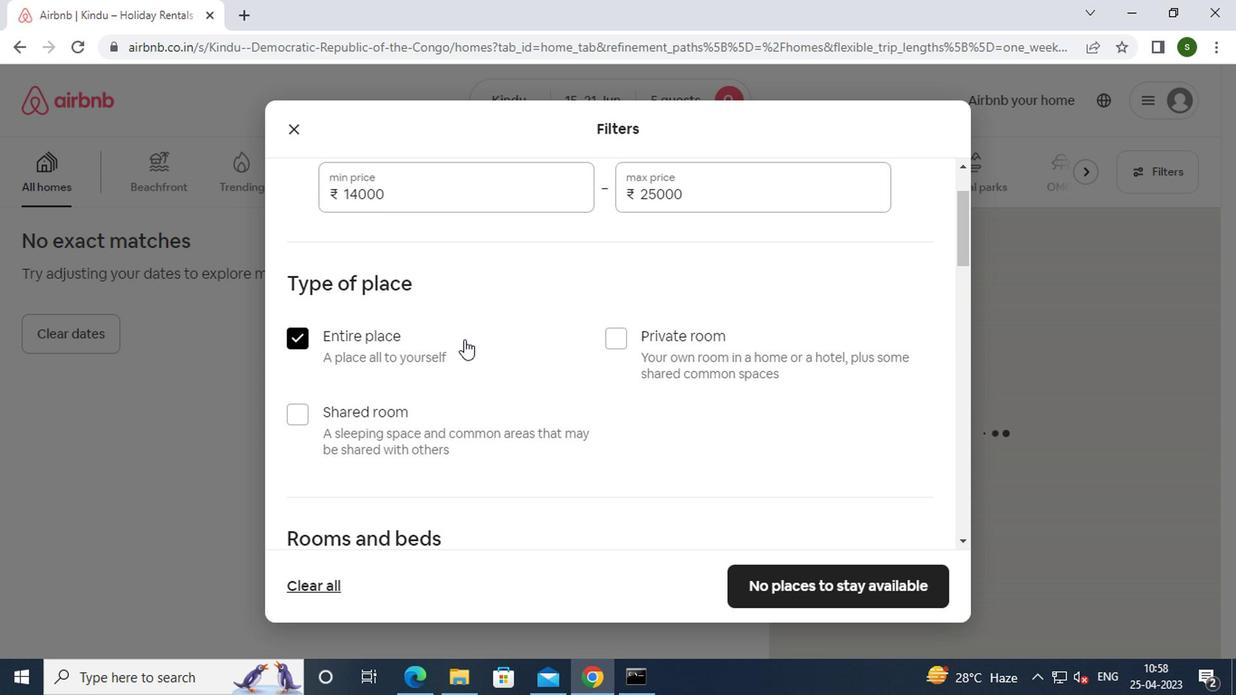 
Action: Mouse scrolled (460, 340) with delta (0, 0)
Screenshot: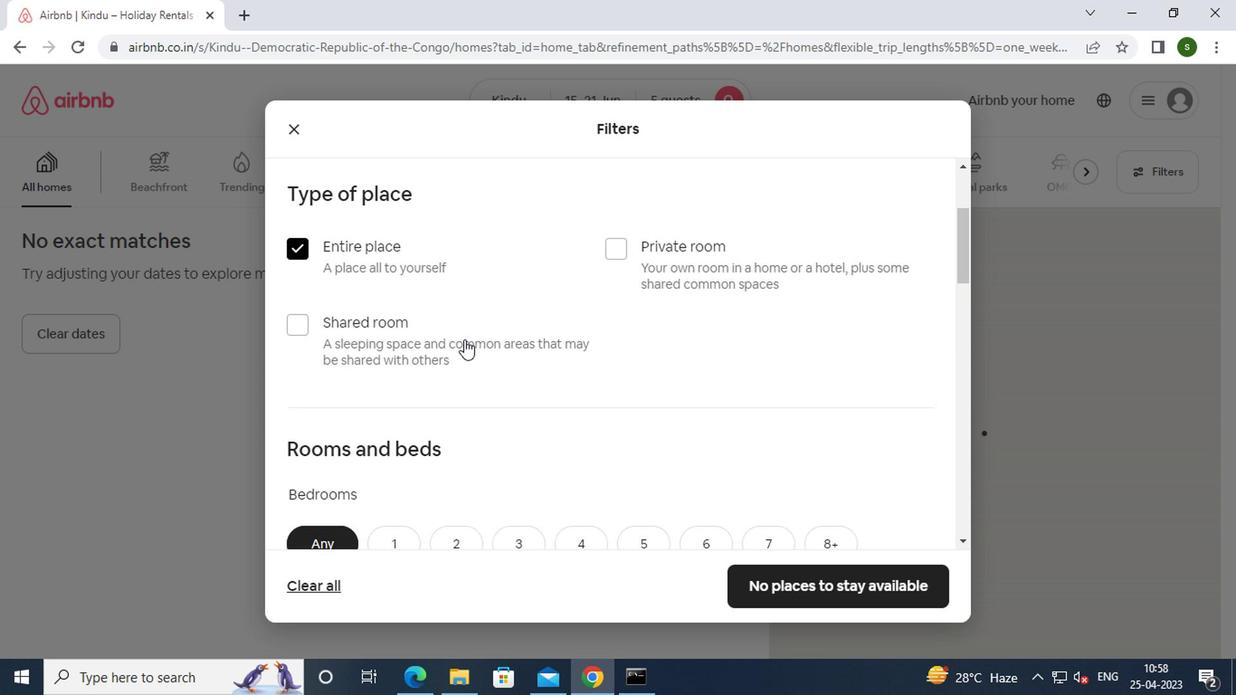 
Action: Mouse scrolled (460, 340) with delta (0, 0)
Screenshot: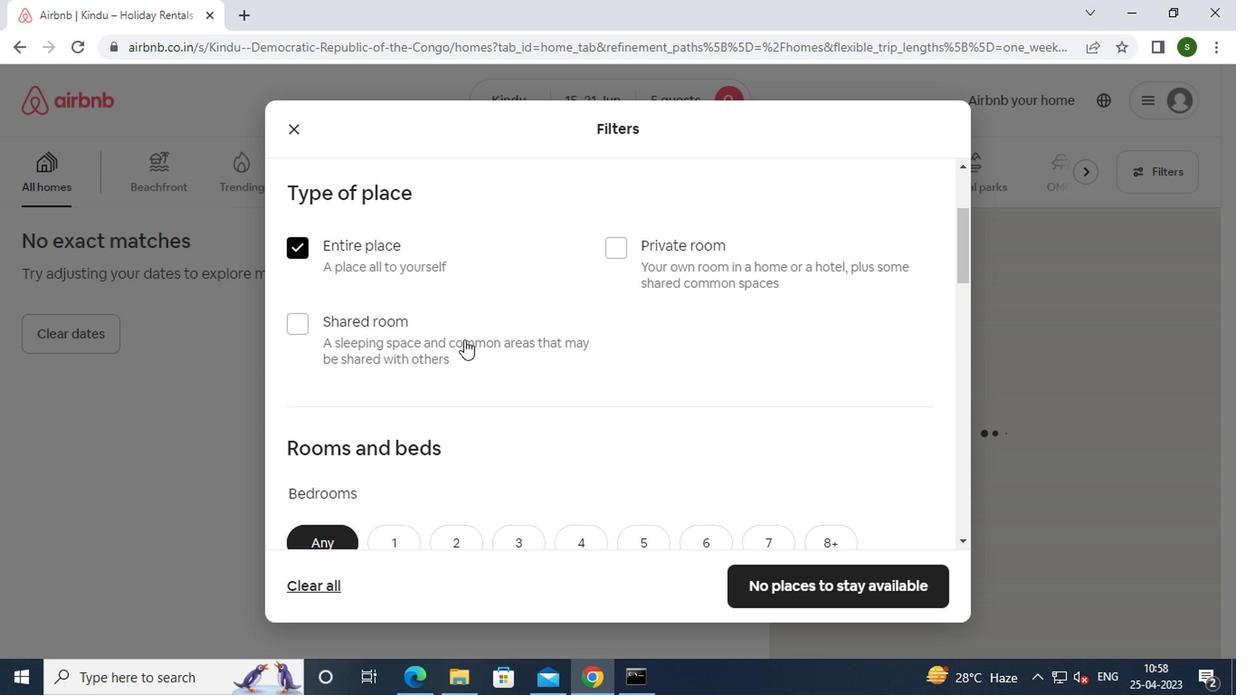 
Action: Mouse moved to (510, 352)
Screenshot: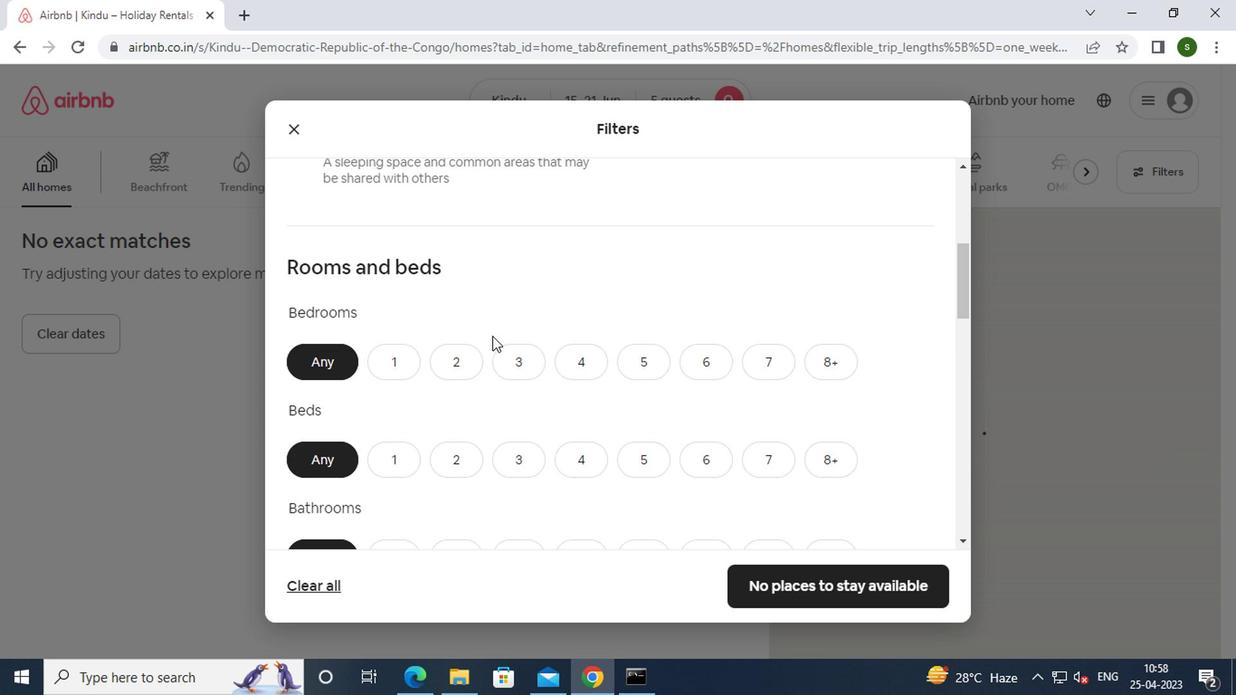 
Action: Mouse pressed left at (510, 352)
Screenshot: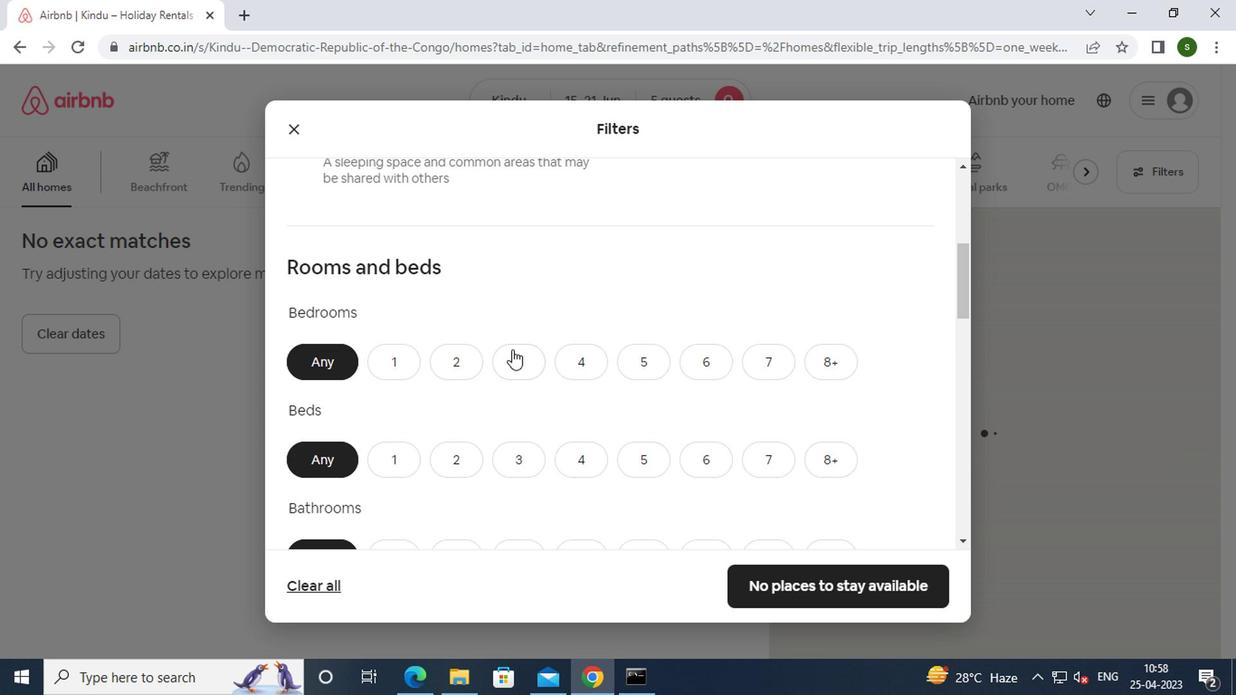 
Action: Mouse moved to (512, 460)
Screenshot: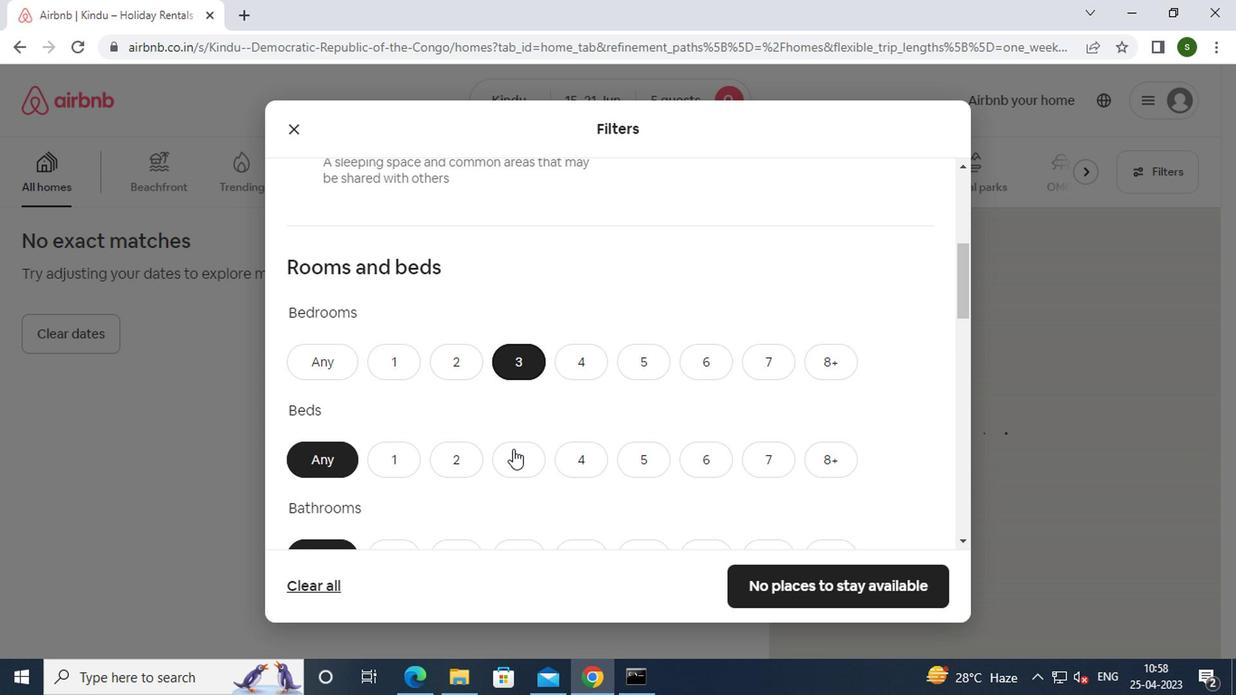 
Action: Mouse pressed left at (512, 460)
Screenshot: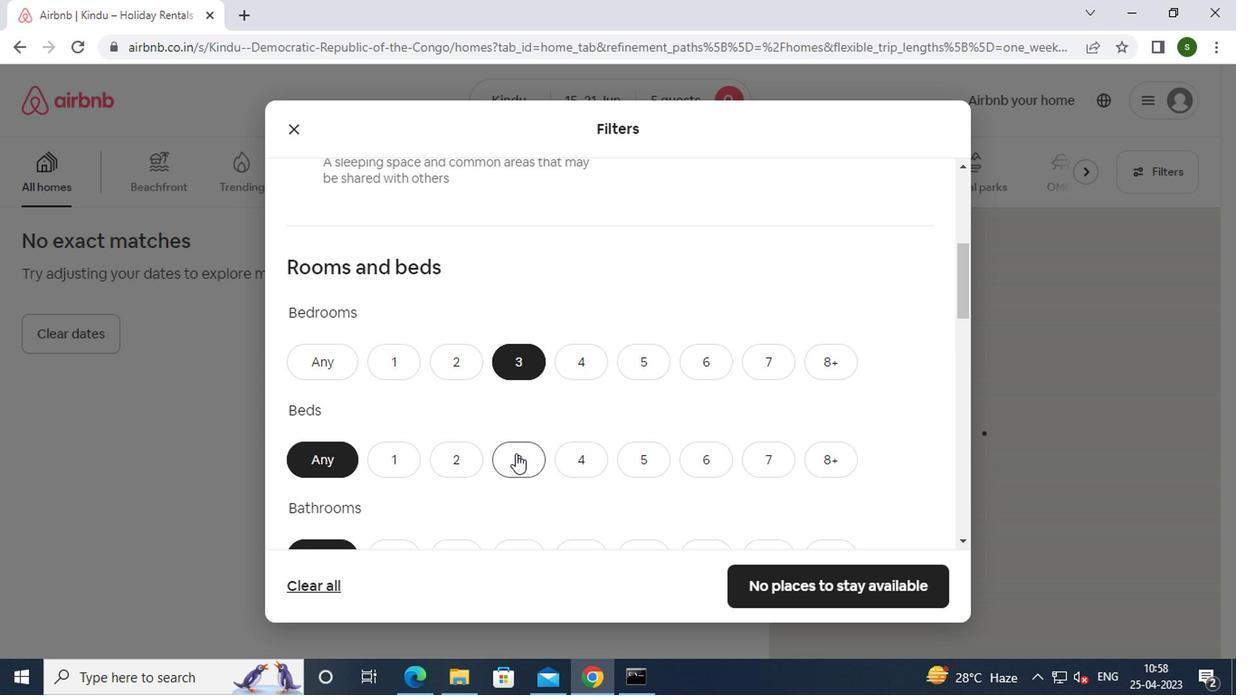 
Action: Mouse moved to (530, 434)
Screenshot: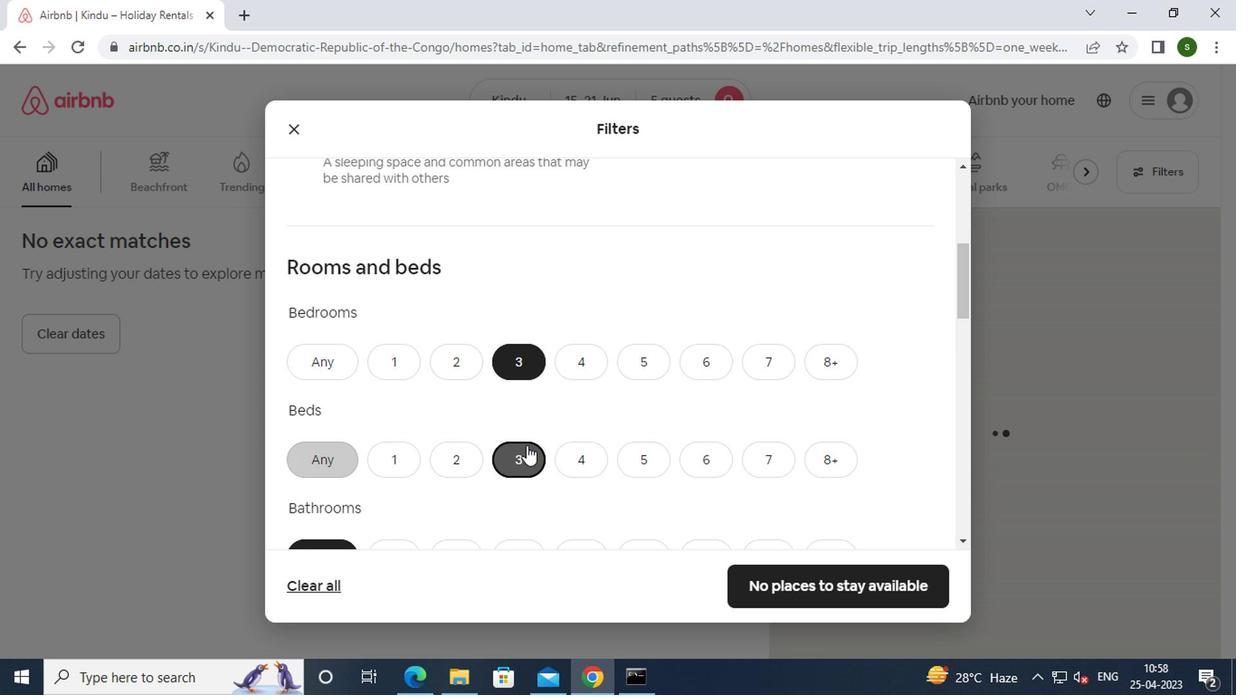 
Action: Mouse scrolled (530, 432) with delta (0, -1)
Screenshot: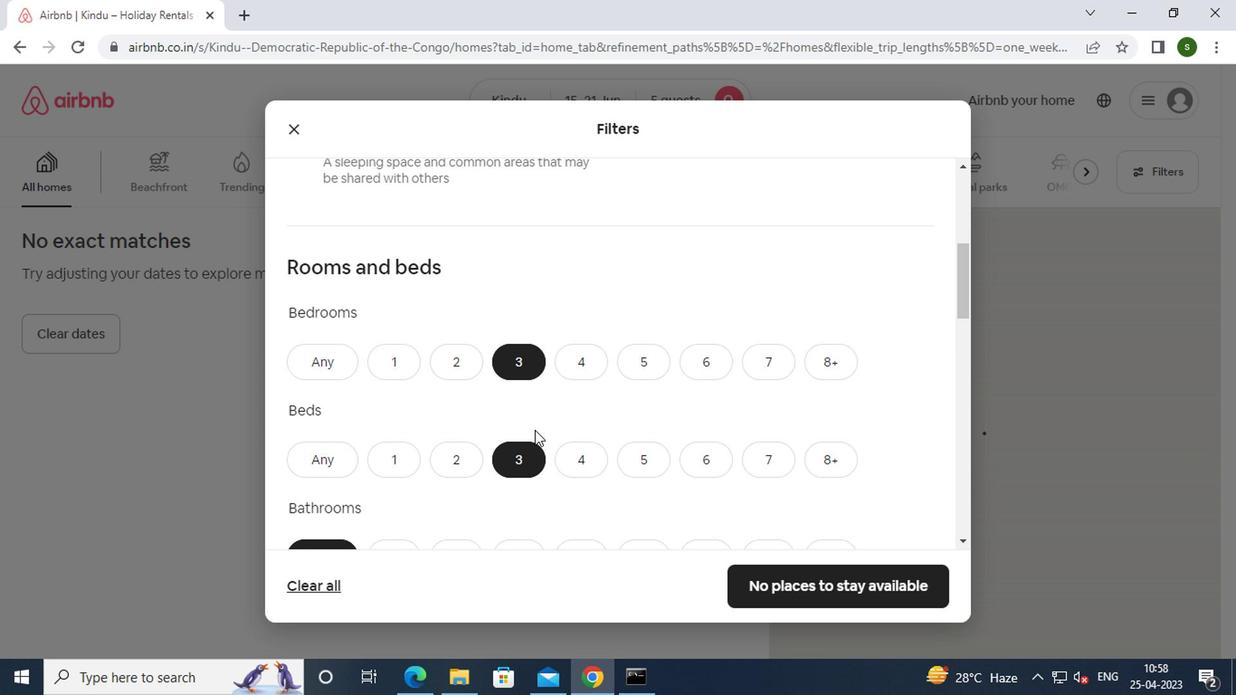 
Action: Mouse scrolled (530, 432) with delta (0, -1)
Screenshot: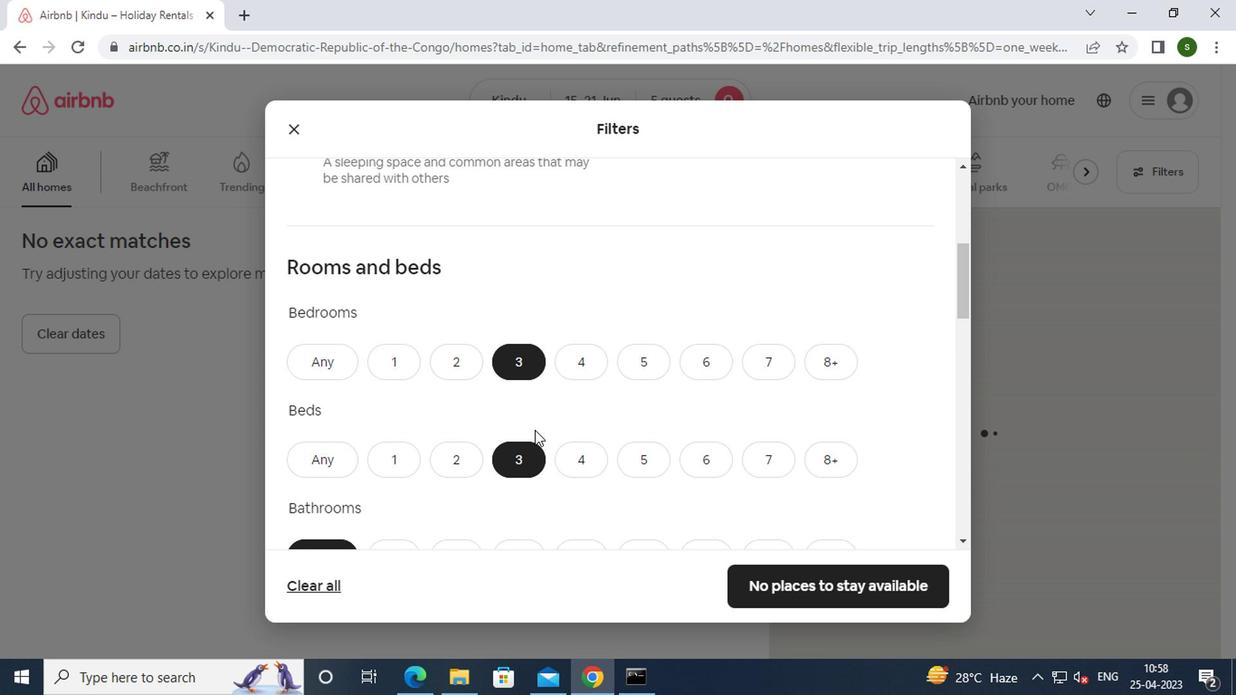 
Action: Mouse moved to (522, 381)
Screenshot: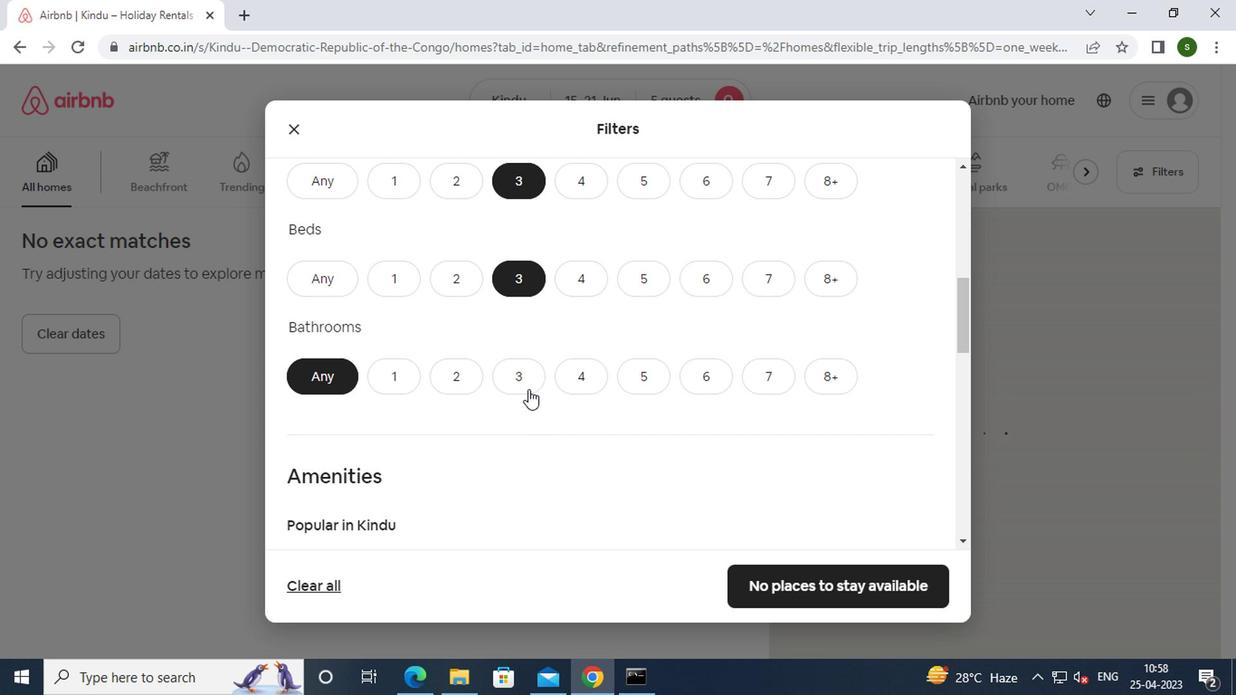 
Action: Mouse pressed left at (522, 381)
Screenshot: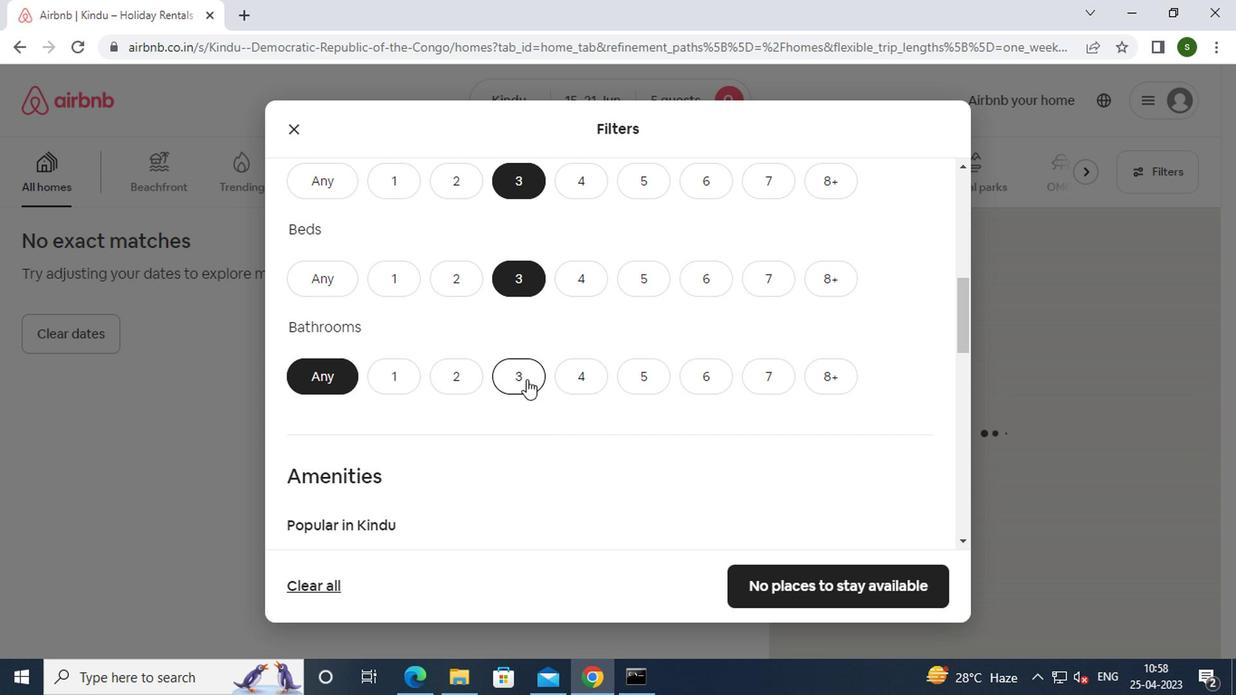 
Action: Mouse scrolled (522, 381) with delta (0, 0)
Screenshot: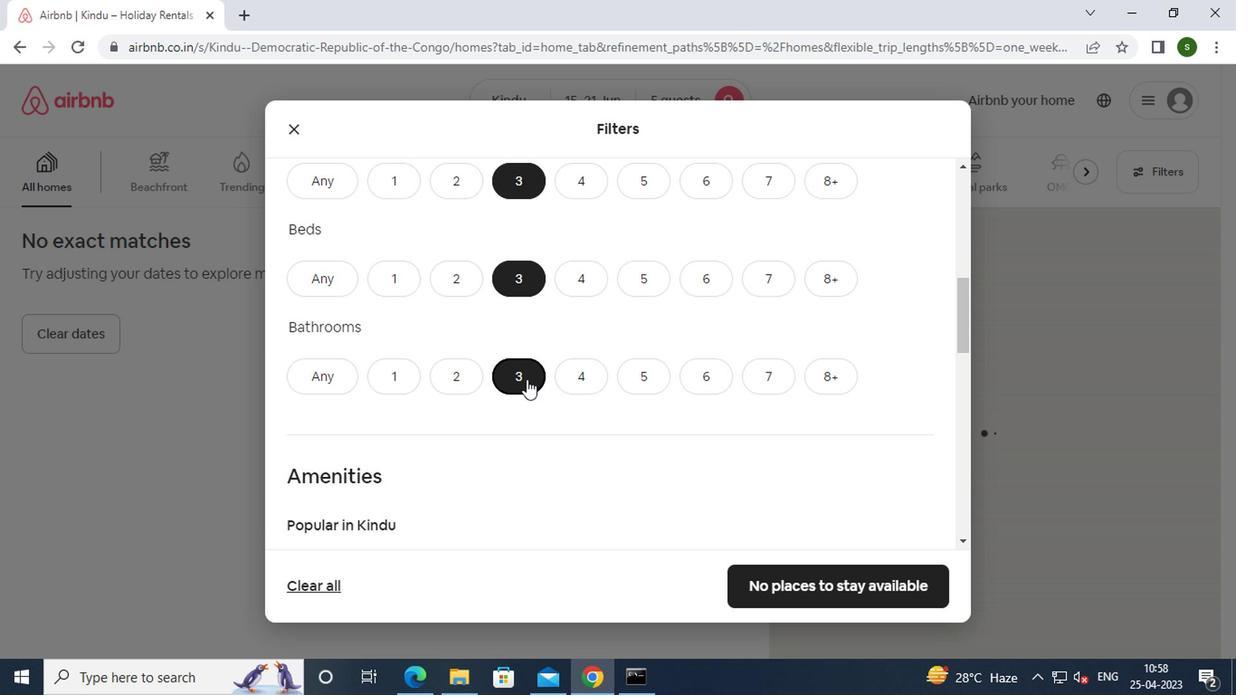 
Action: Mouse scrolled (522, 381) with delta (0, 0)
Screenshot: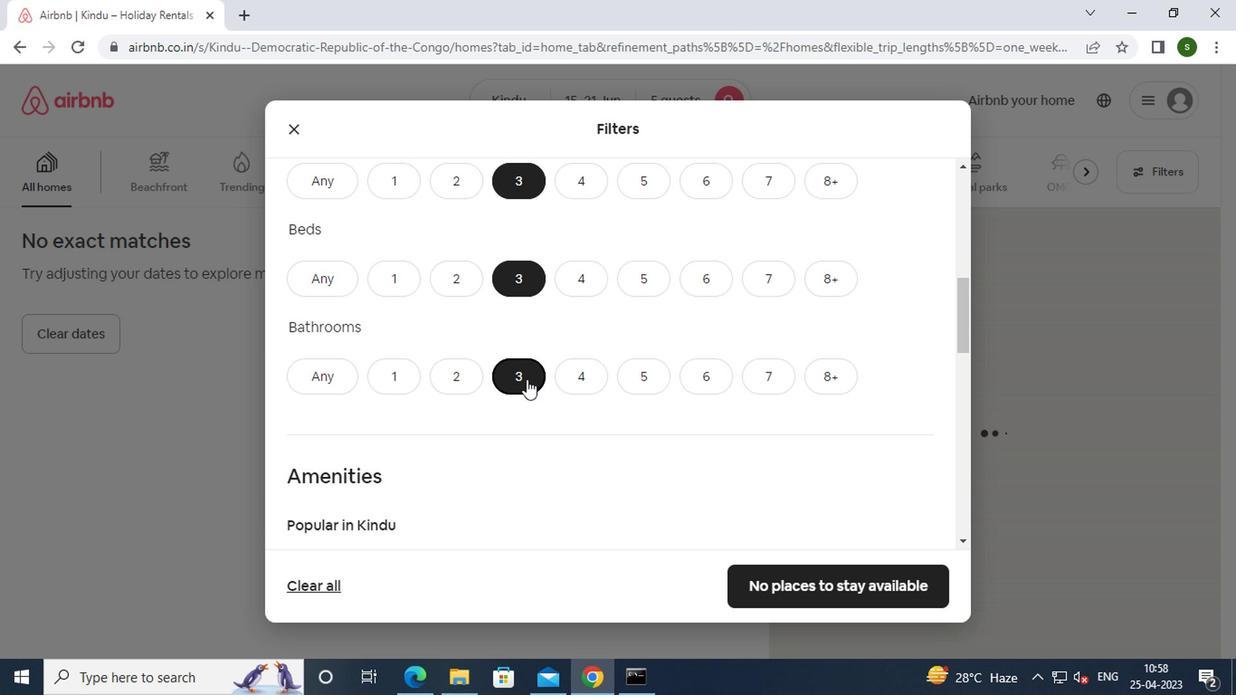 
Action: Mouse scrolled (522, 381) with delta (0, 0)
Screenshot: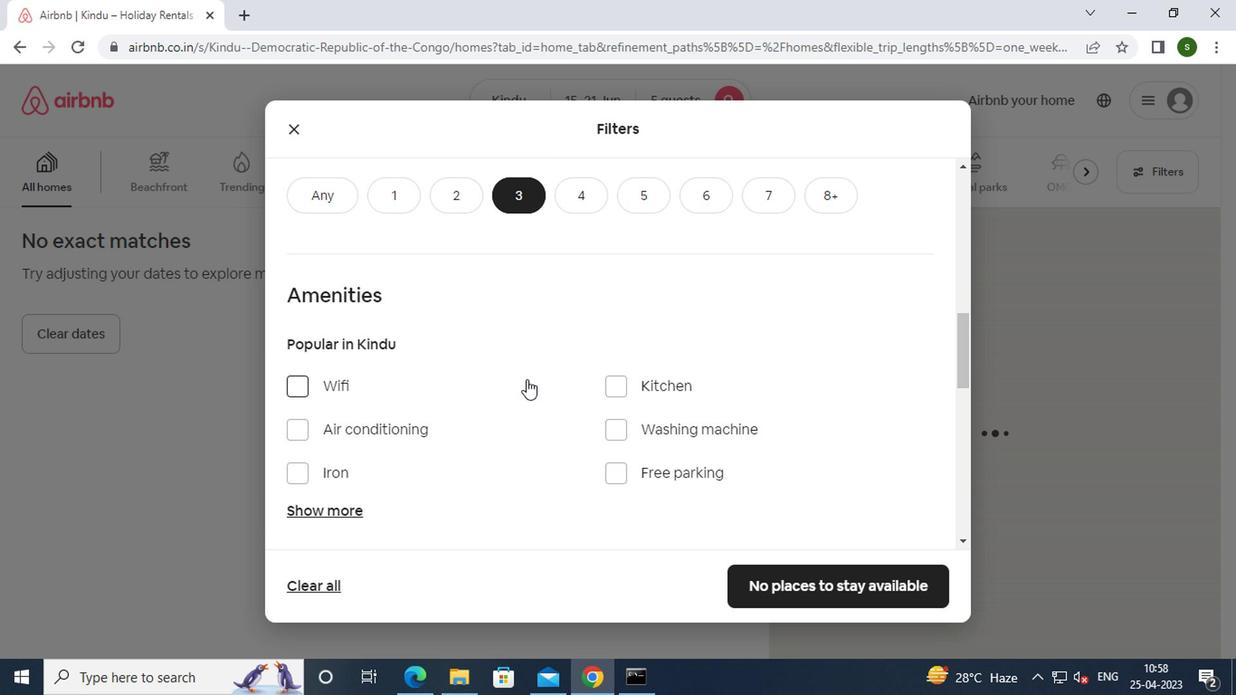 
Action: Mouse scrolled (522, 381) with delta (0, 0)
Screenshot: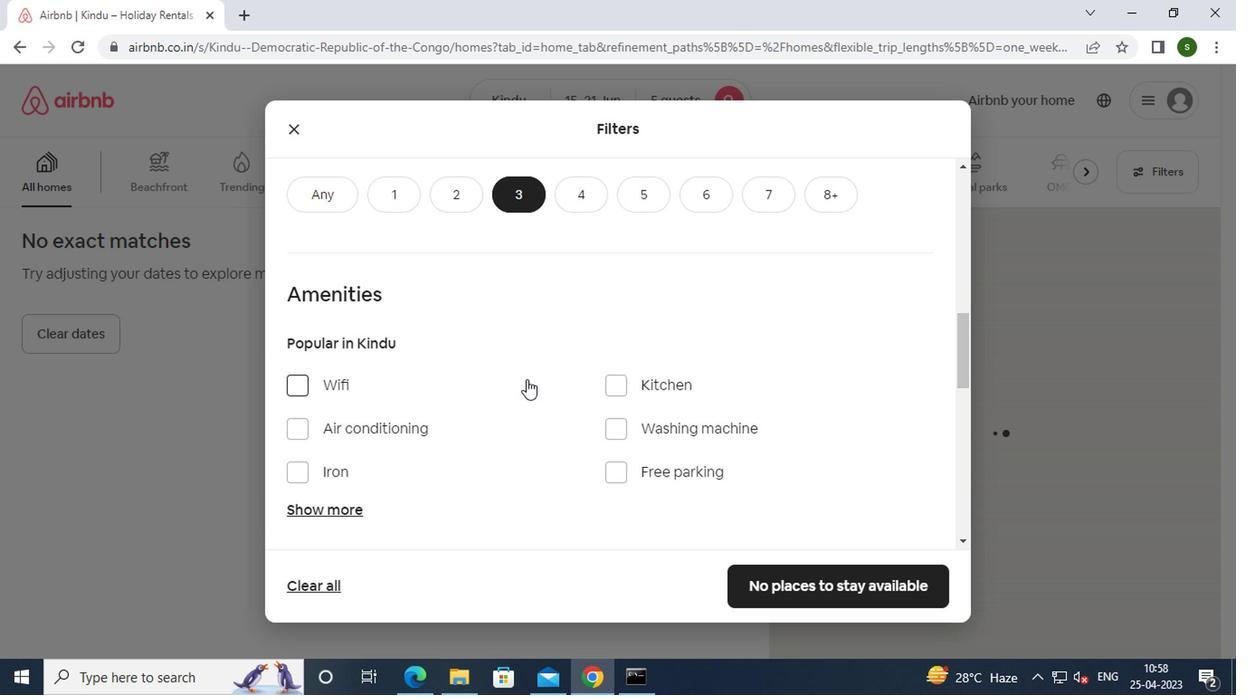 
Action: Mouse scrolled (522, 381) with delta (0, 0)
Screenshot: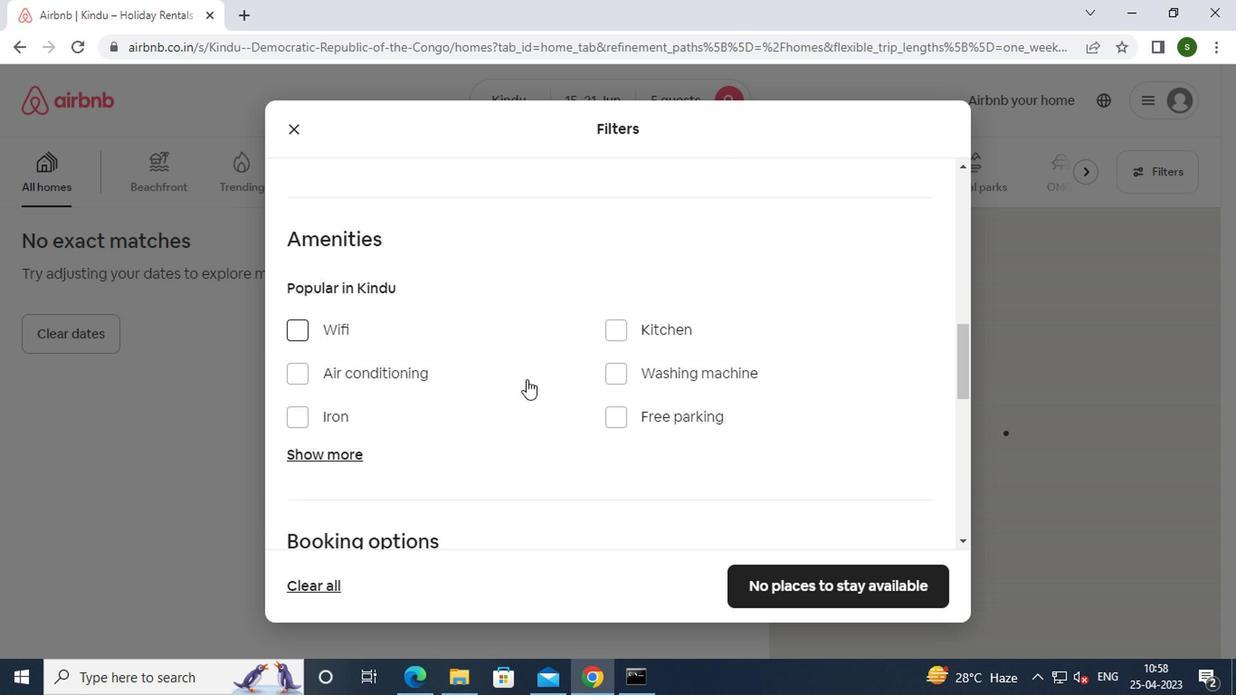
Action: Mouse scrolled (522, 381) with delta (0, 0)
Screenshot: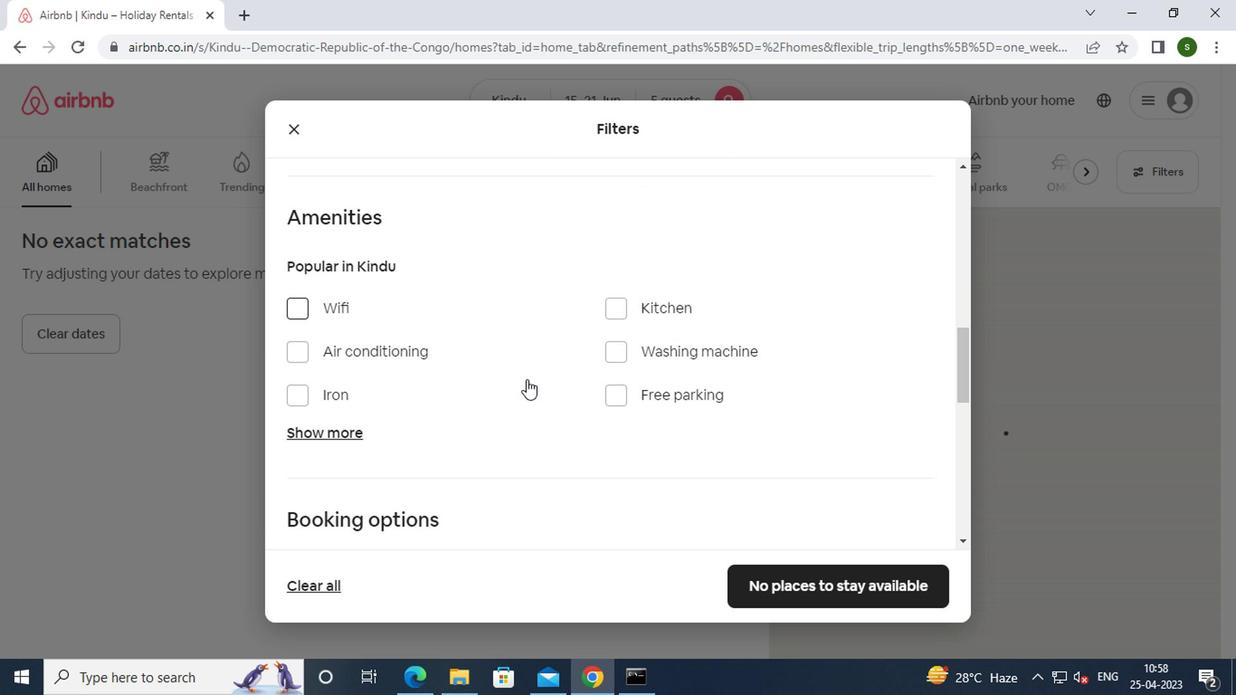 
Action: Mouse moved to (886, 368)
Screenshot: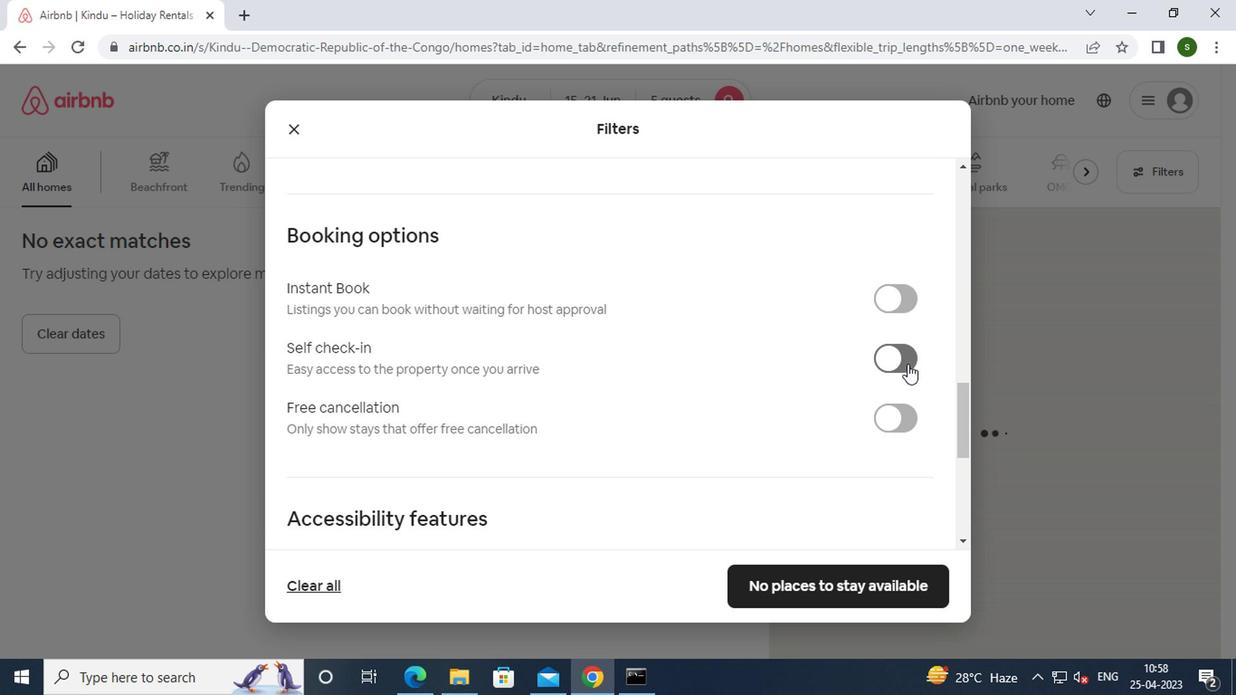 
Action: Mouse pressed left at (886, 368)
Screenshot: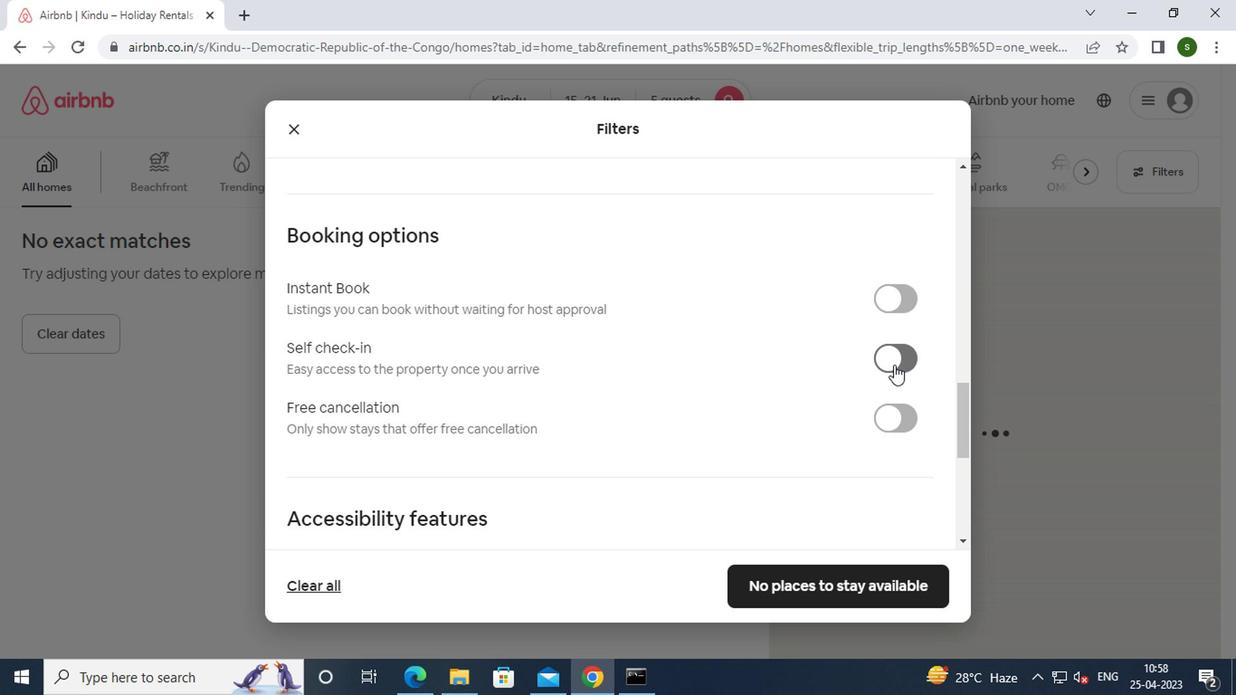
Action: Mouse moved to (749, 387)
Screenshot: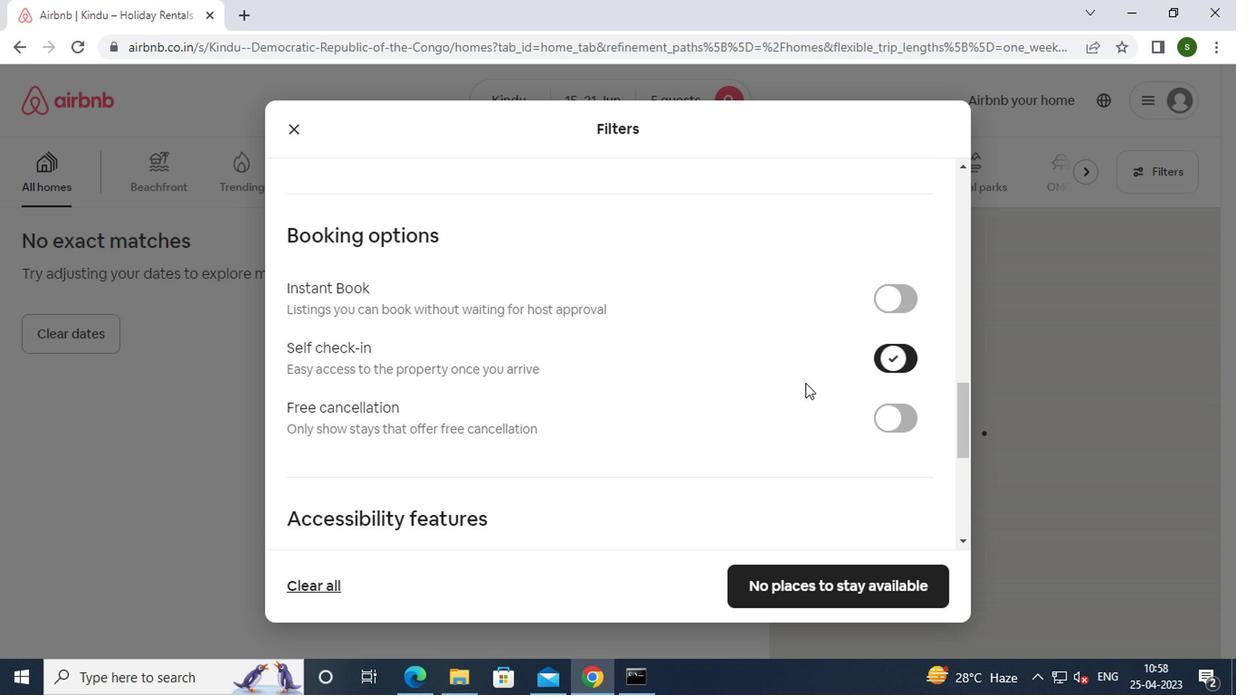 
Action: Mouse scrolled (749, 387) with delta (0, 0)
Screenshot: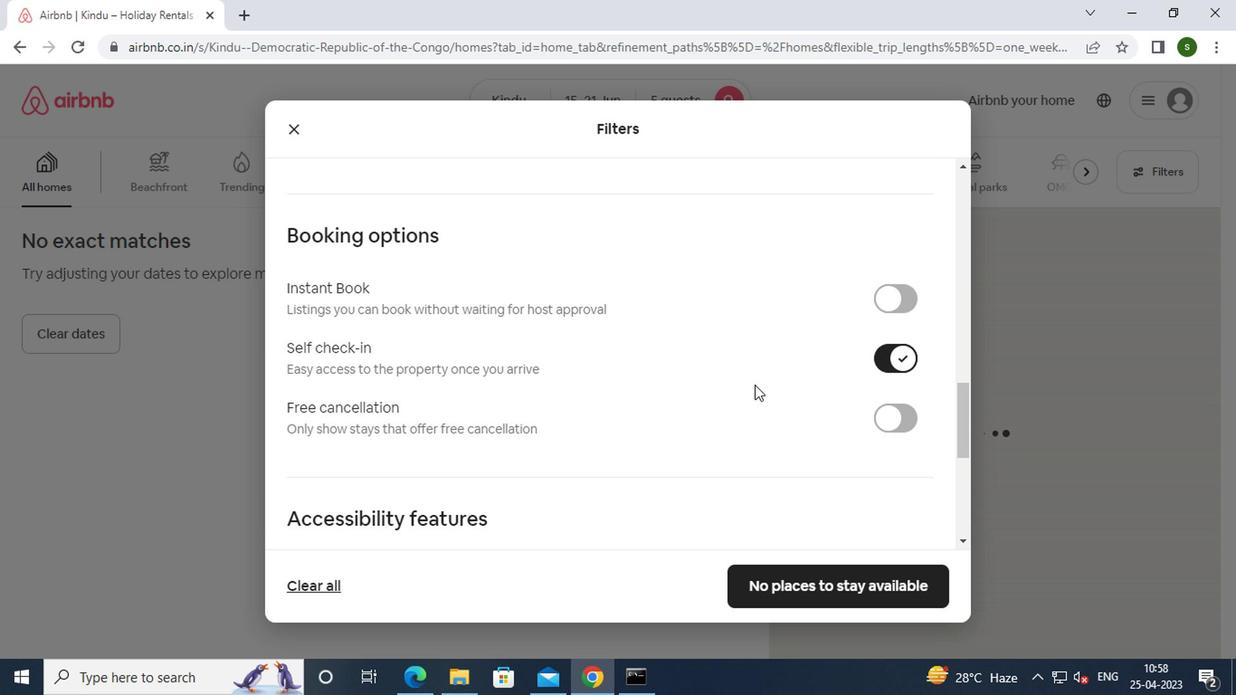 
Action: Mouse scrolled (749, 387) with delta (0, 0)
Screenshot: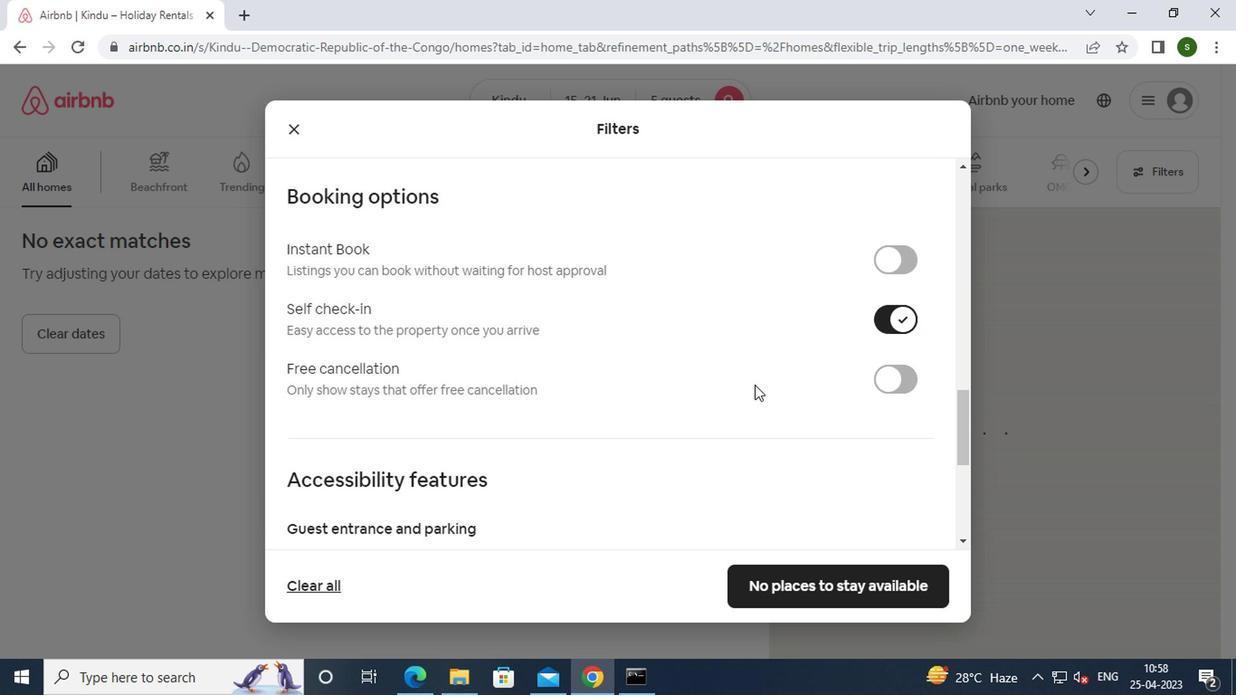 
Action: Mouse scrolled (749, 387) with delta (0, 0)
Screenshot: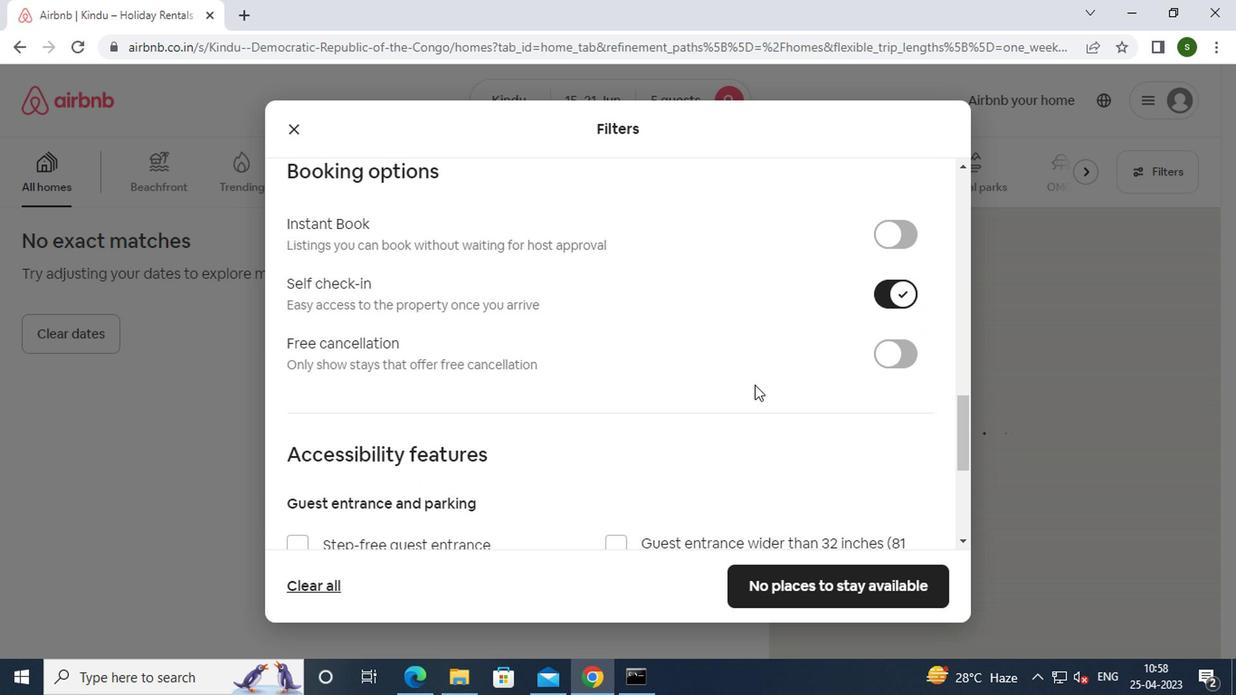 
Action: Mouse scrolled (749, 387) with delta (0, 0)
Screenshot: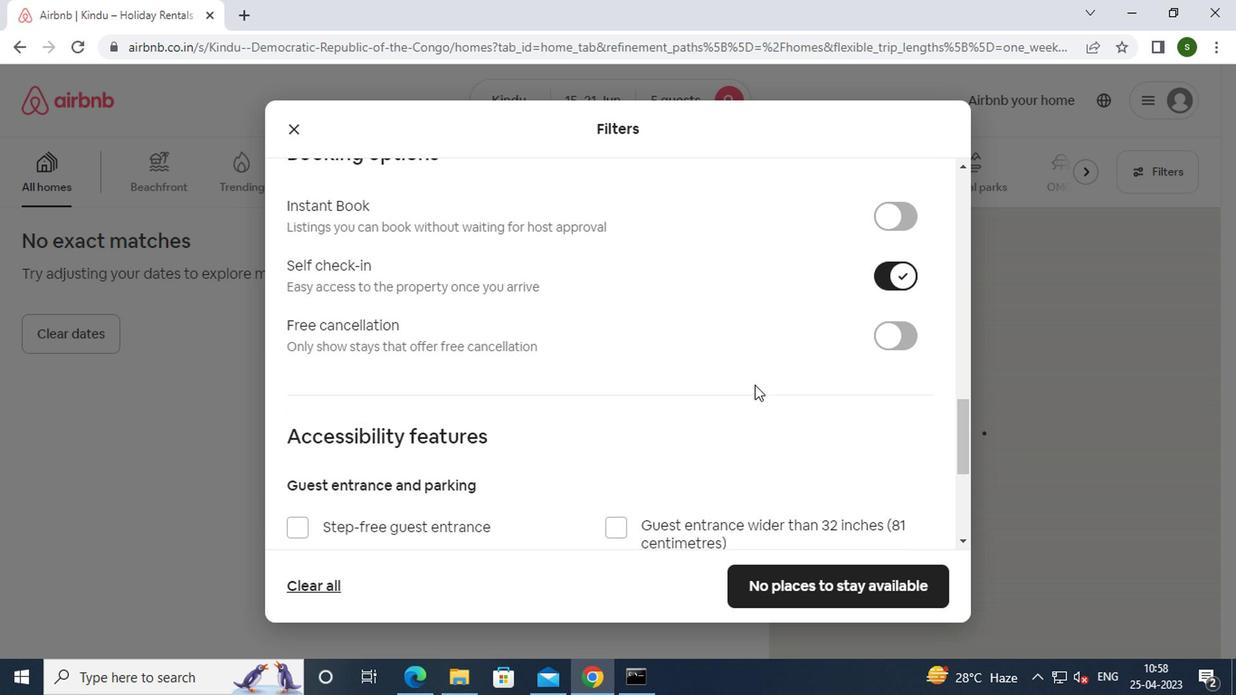
Action: Mouse scrolled (749, 387) with delta (0, 0)
Screenshot: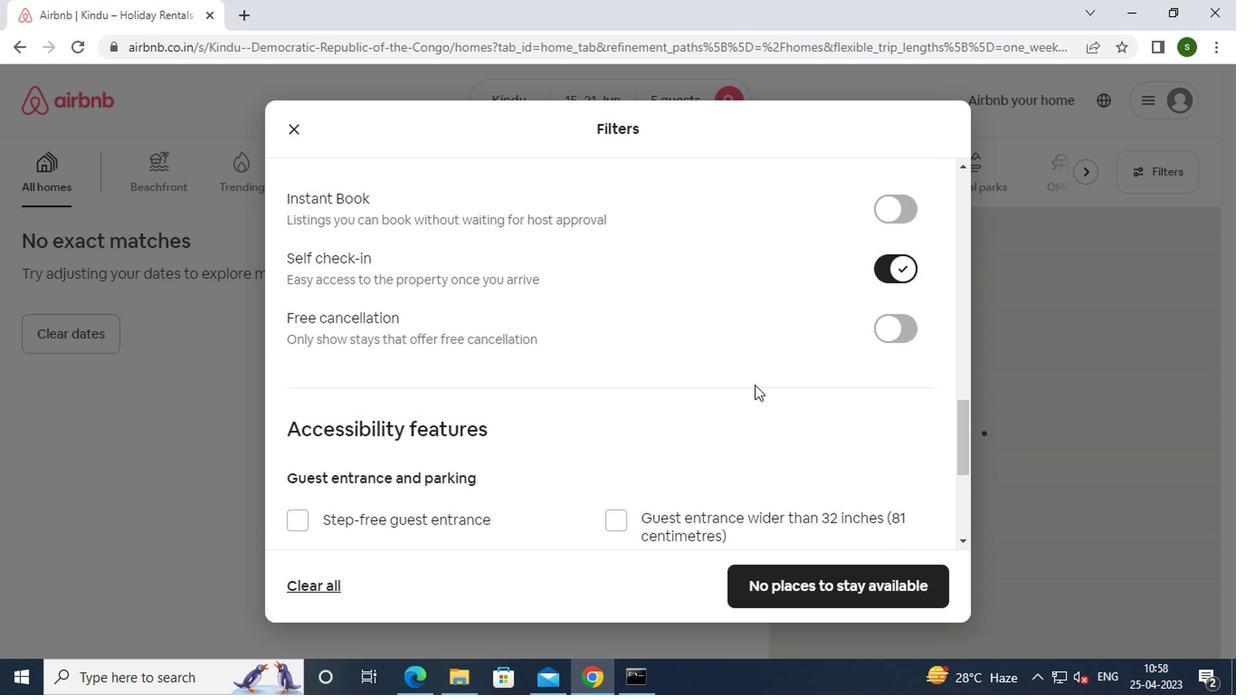 
Action: Mouse scrolled (749, 387) with delta (0, 0)
Screenshot: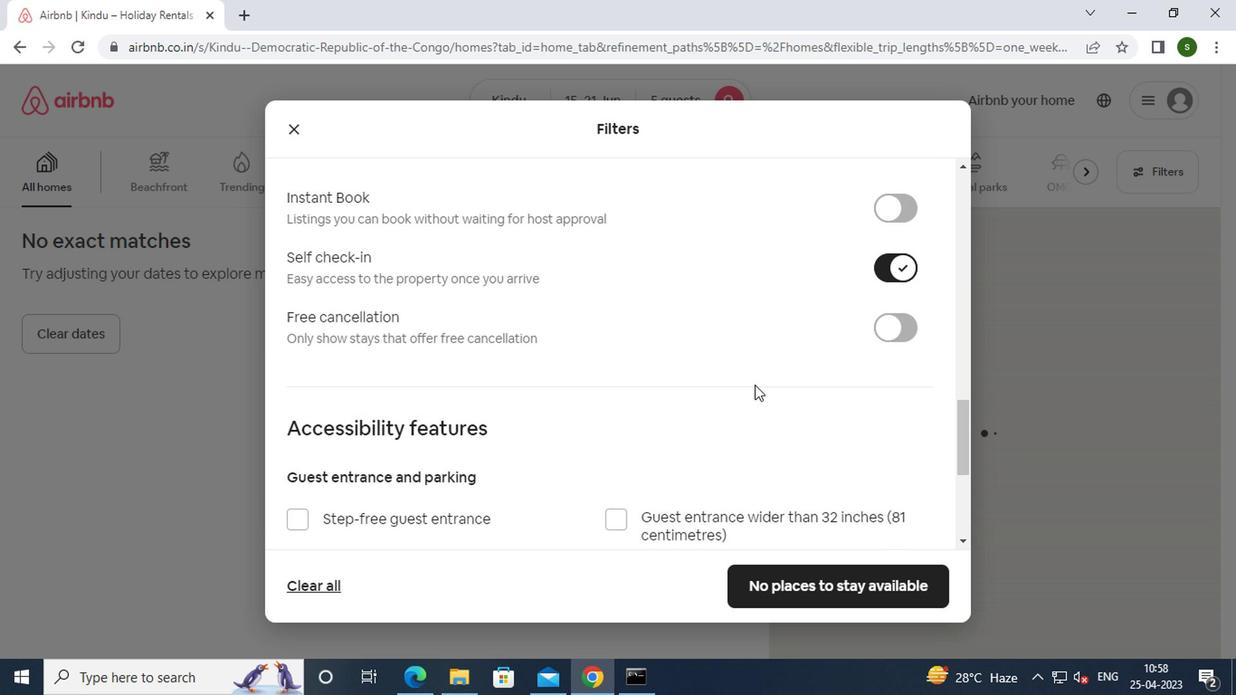 
Action: Mouse scrolled (749, 387) with delta (0, 0)
Screenshot: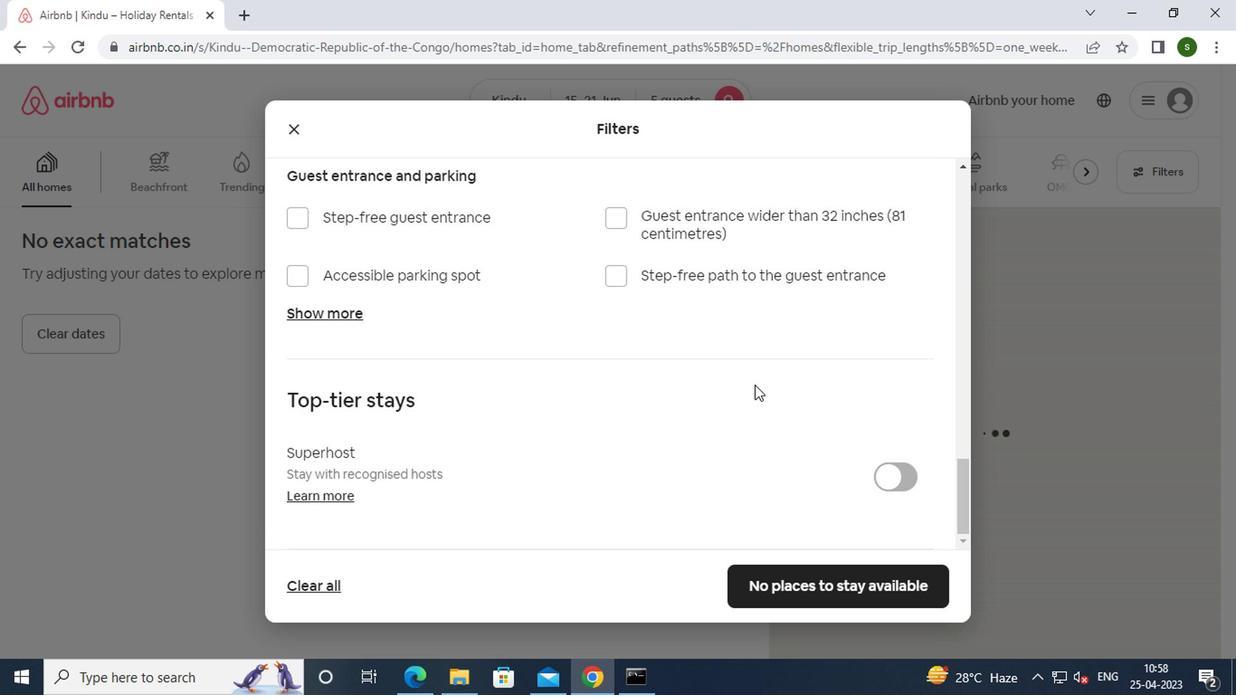 
Action: Mouse scrolled (749, 387) with delta (0, 0)
Screenshot: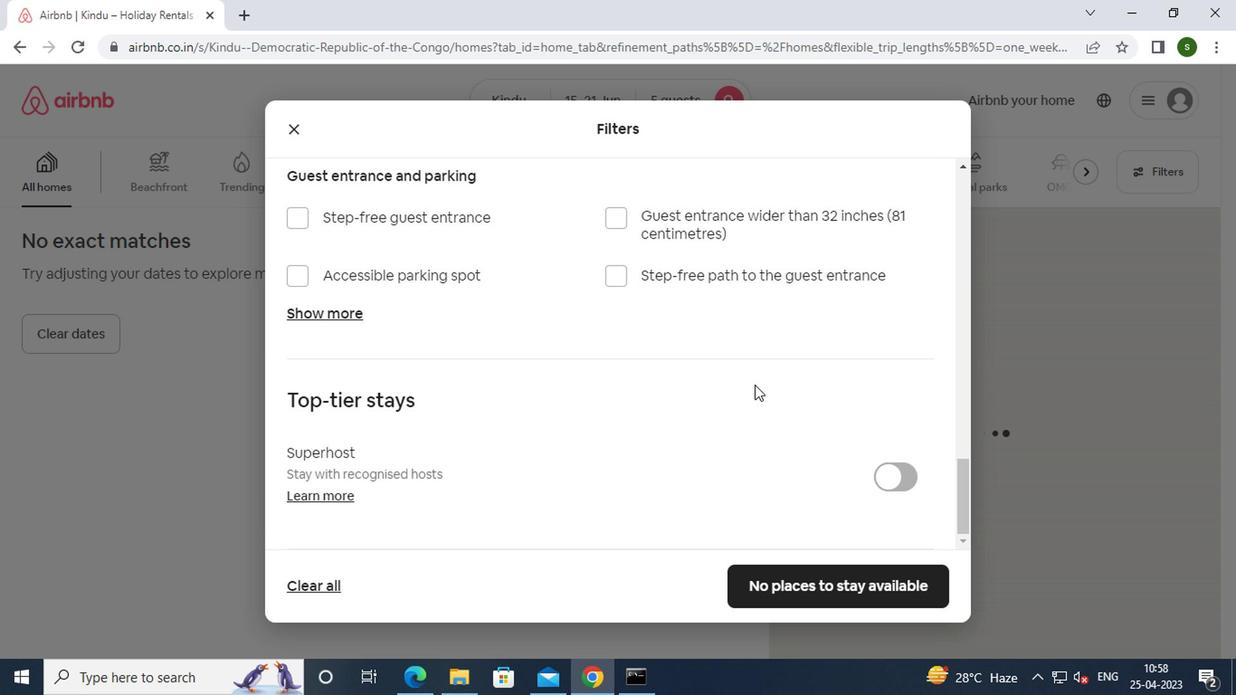 
Action: Mouse scrolled (749, 387) with delta (0, 0)
Screenshot: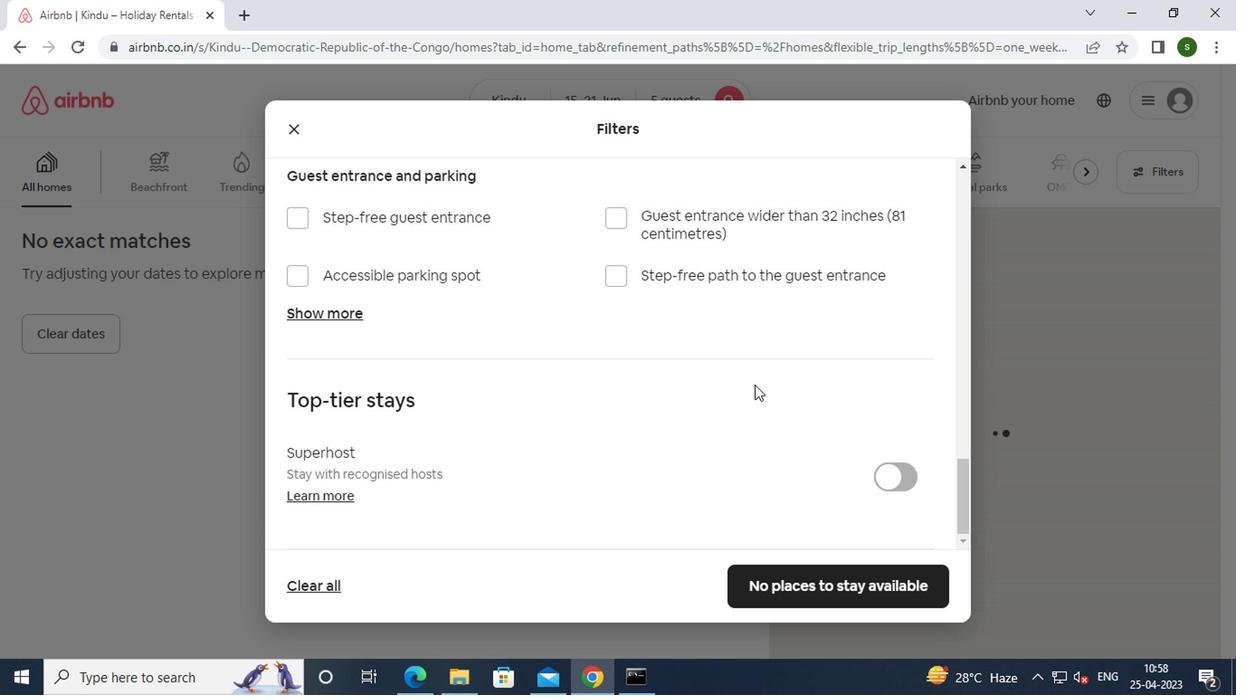 
Action: Mouse moved to (824, 579)
Screenshot: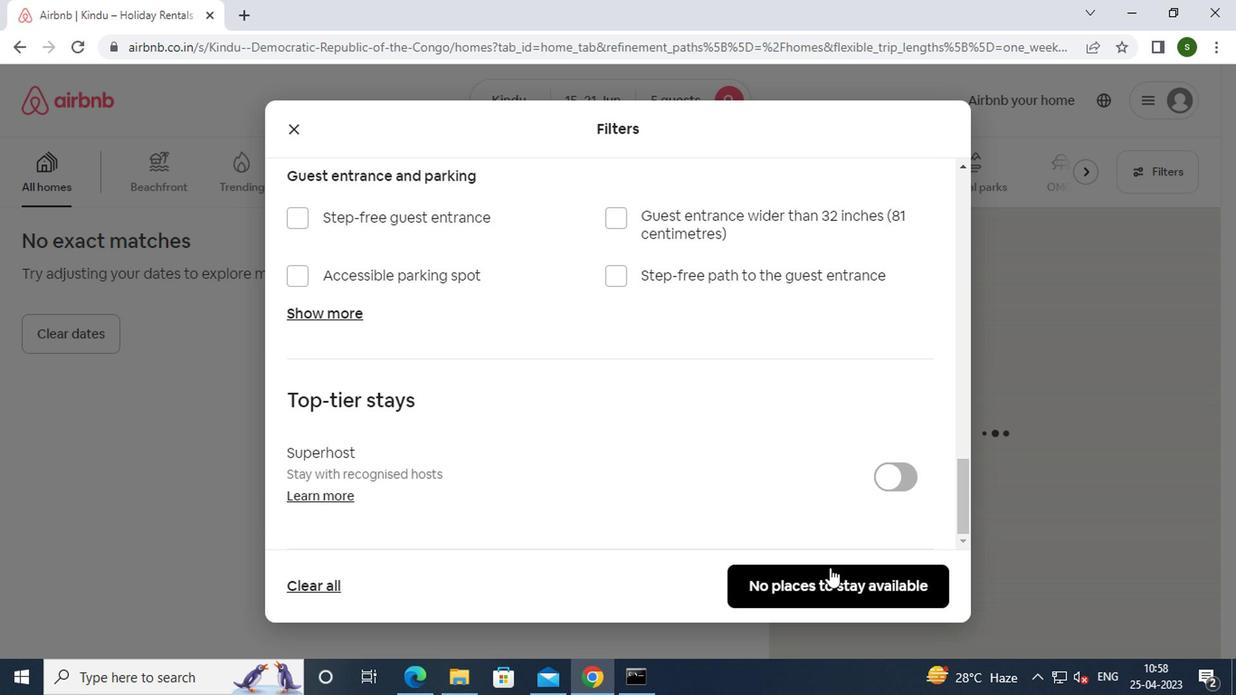 
Action: Mouse pressed left at (824, 579)
Screenshot: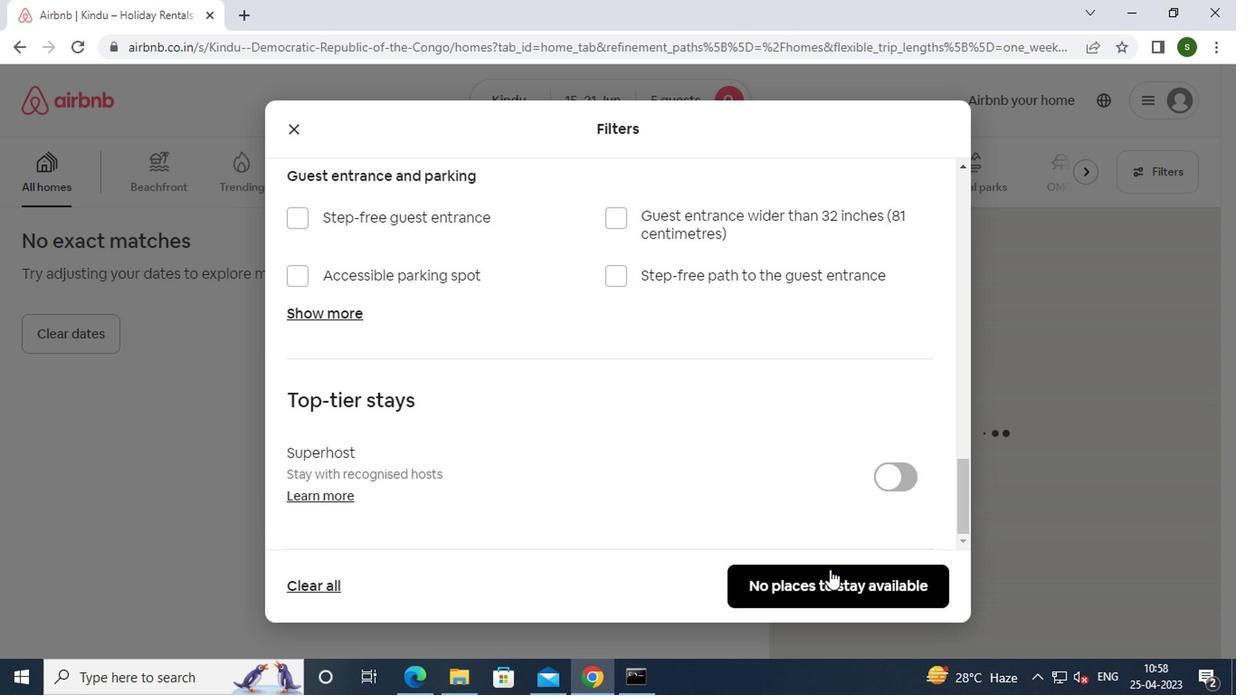 
Action: Mouse moved to (514, 294)
Screenshot: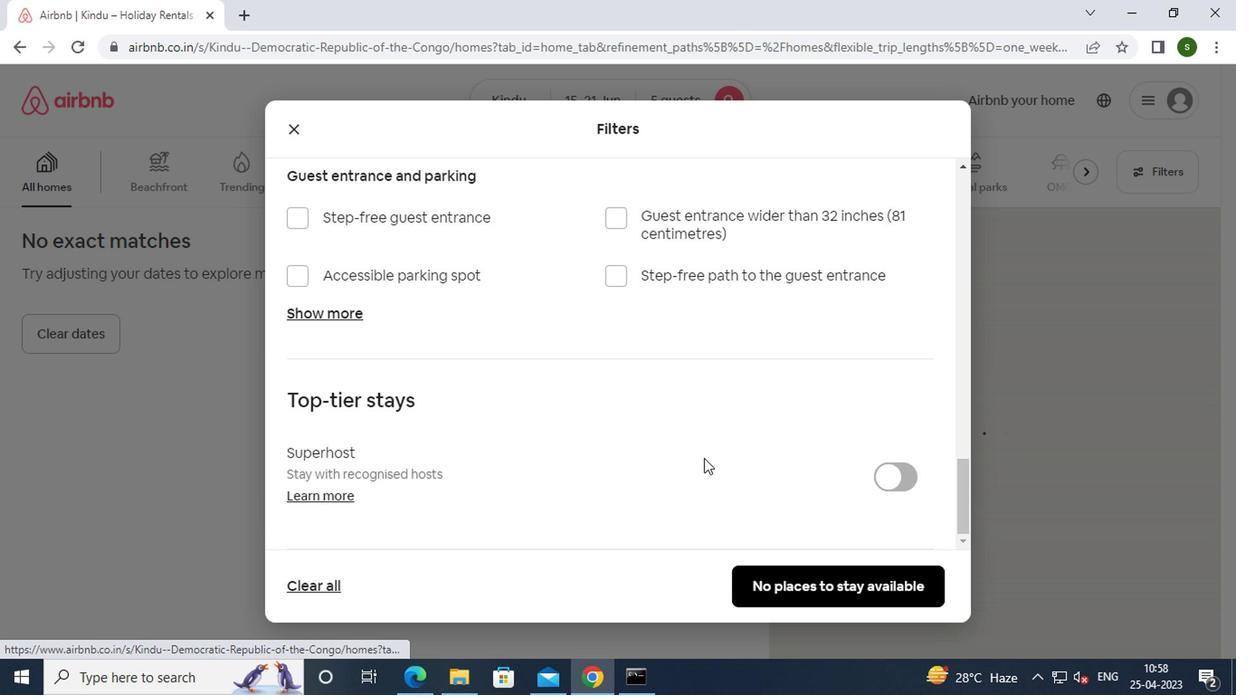 
